 Task: Add a signature Amanda Green containing Thank you, Amanda Green to email address softage.4@softage.net and add a label Music
Action: Mouse moved to (889, 77)
Screenshot: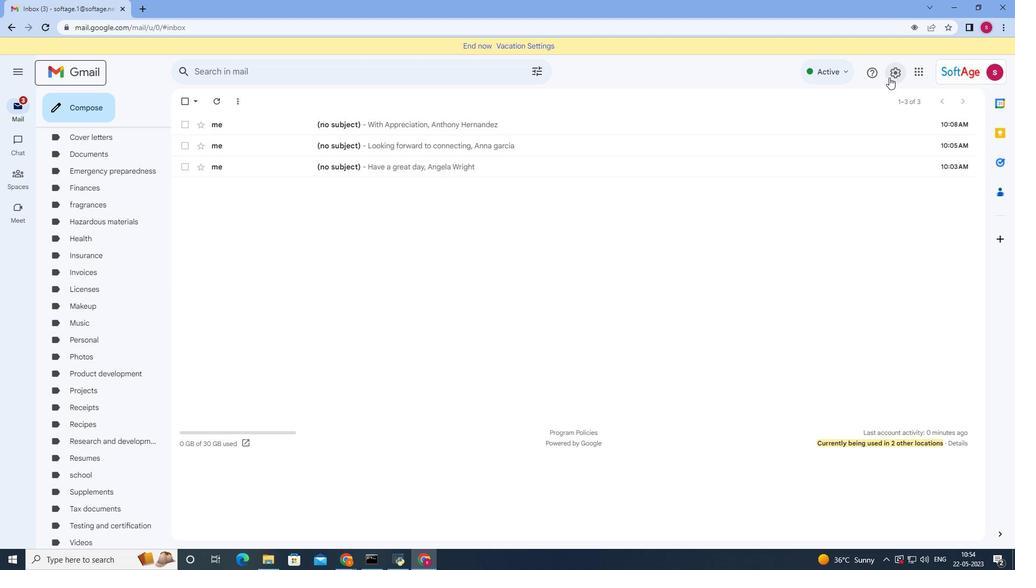 
Action: Mouse pressed left at (889, 77)
Screenshot: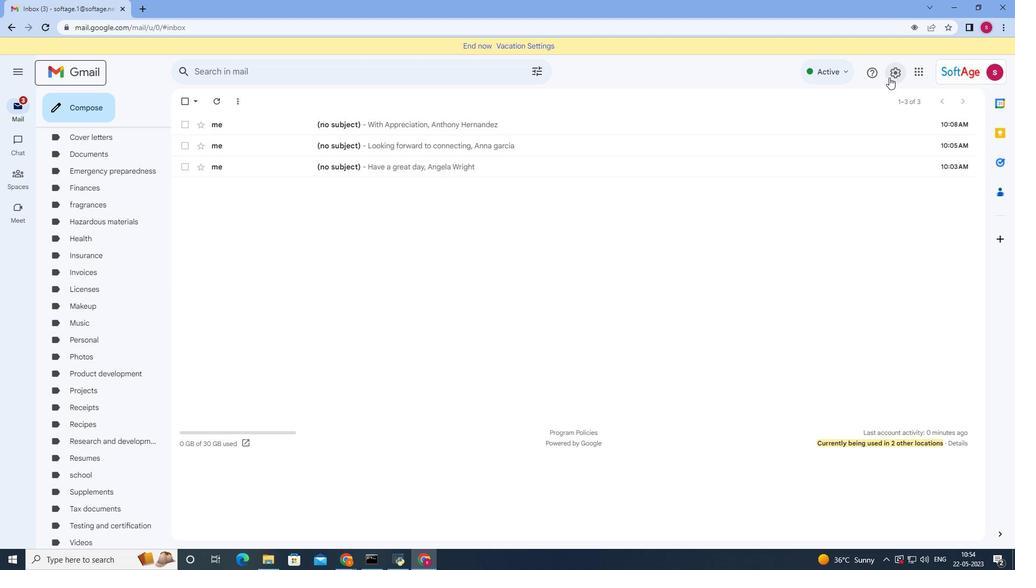 
Action: Mouse moved to (868, 124)
Screenshot: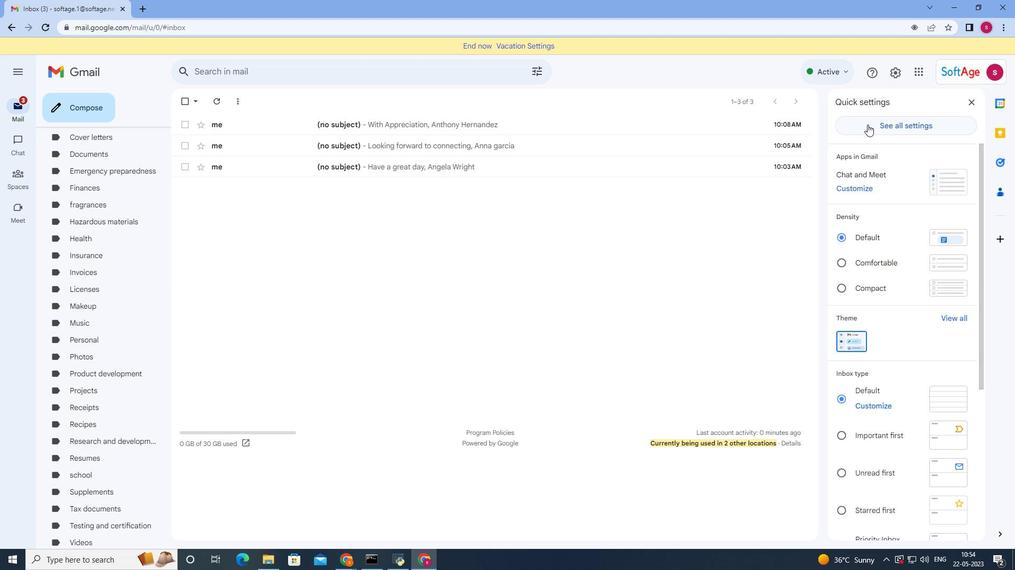 
Action: Mouse pressed left at (868, 124)
Screenshot: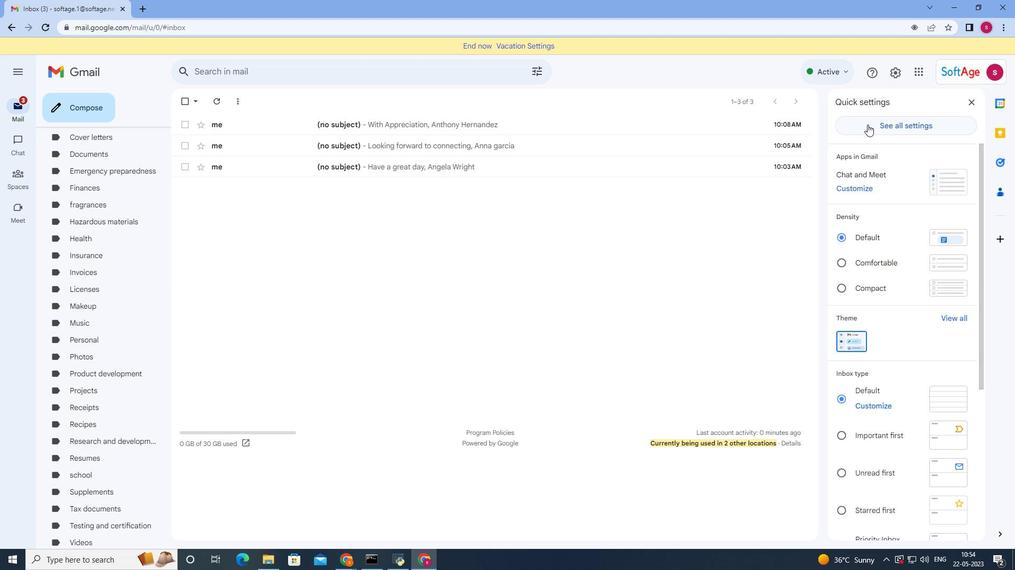 
Action: Mouse moved to (482, 204)
Screenshot: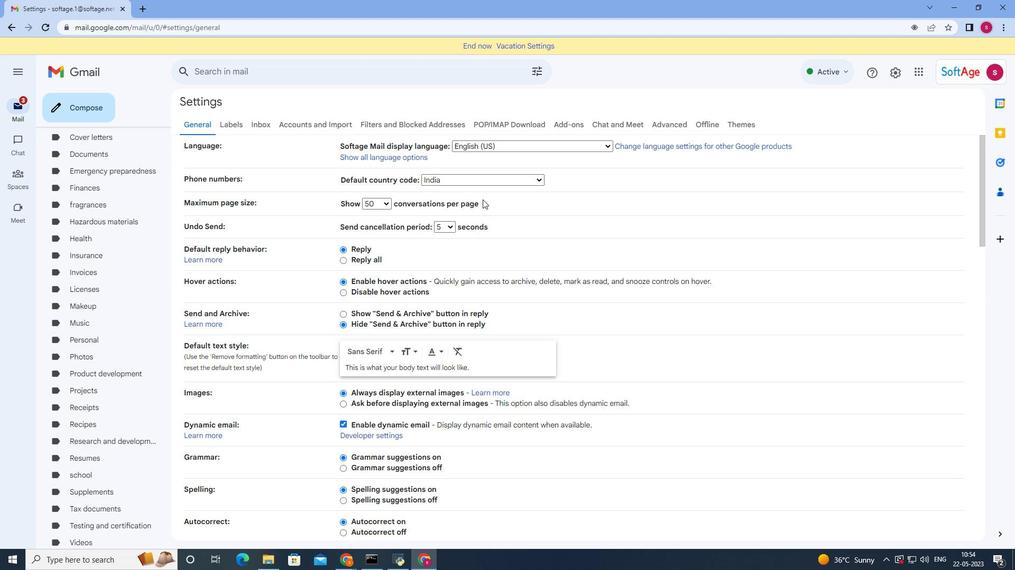 
Action: Mouse scrolled (482, 204) with delta (0, 0)
Screenshot: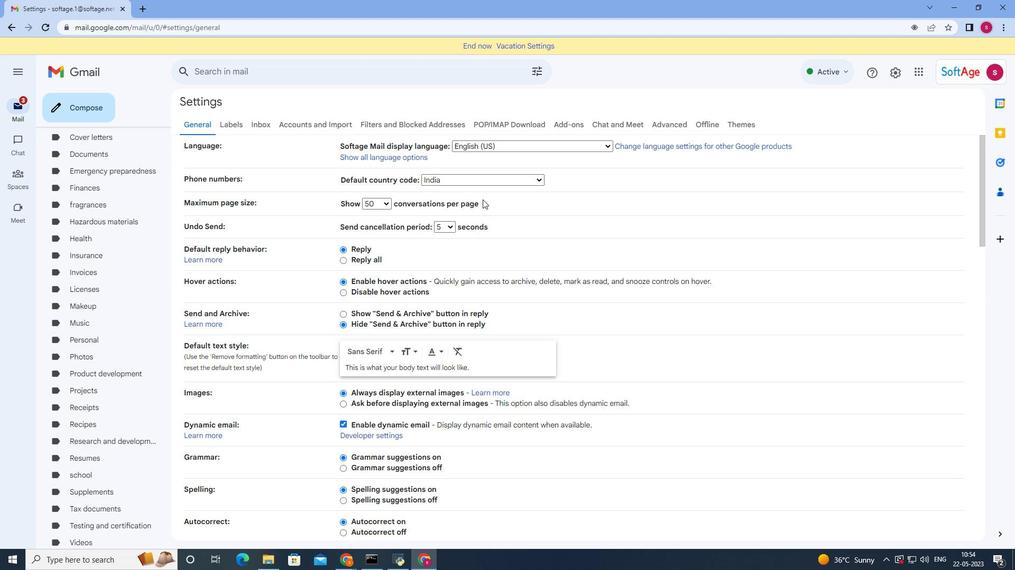 
Action: Mouse moved to (482, 204)
Screenshot: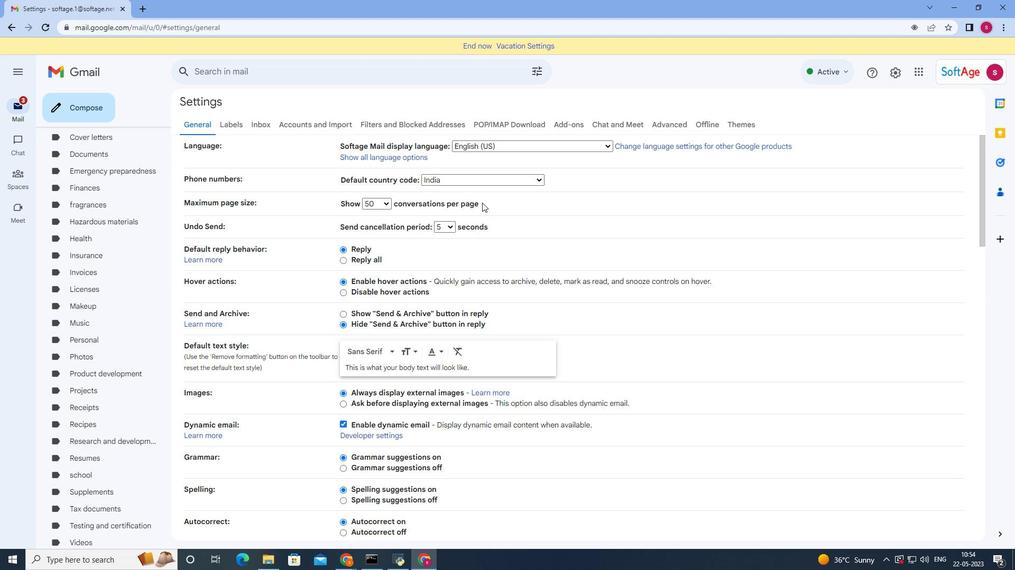 
Action: Mouse scrolled (482, 204) with delta (0, 0)
Screenshot: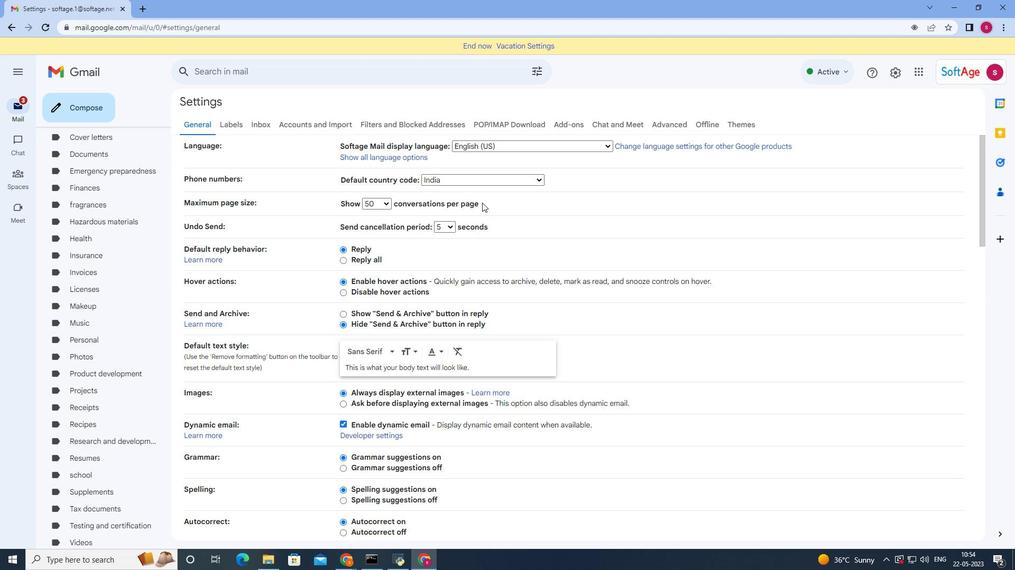 
Action: Mouse scrolled (482, 204) with delta (0, 0)
Screenshot: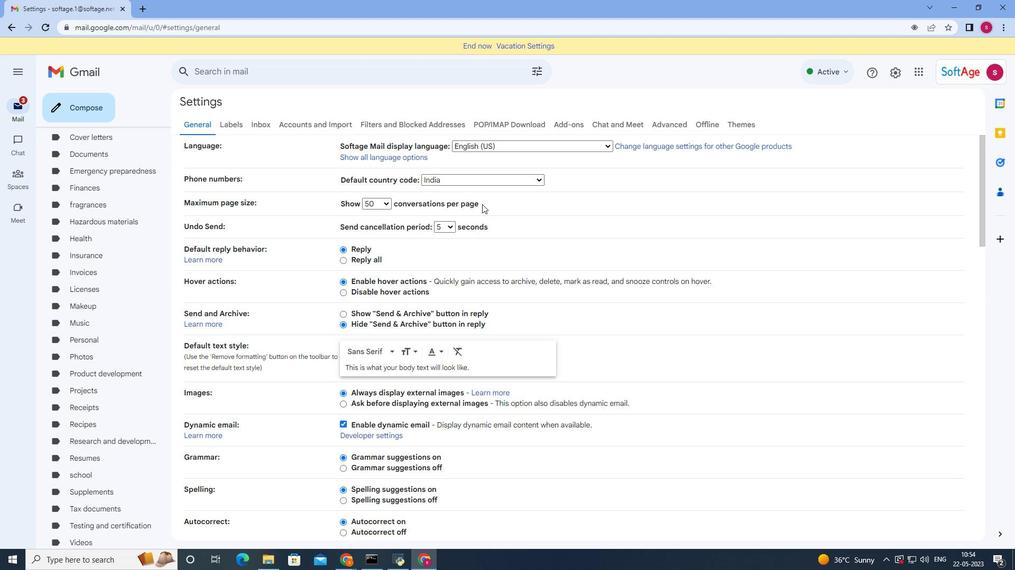 
Action: Mouse moved to (480, 202)
Screenshot: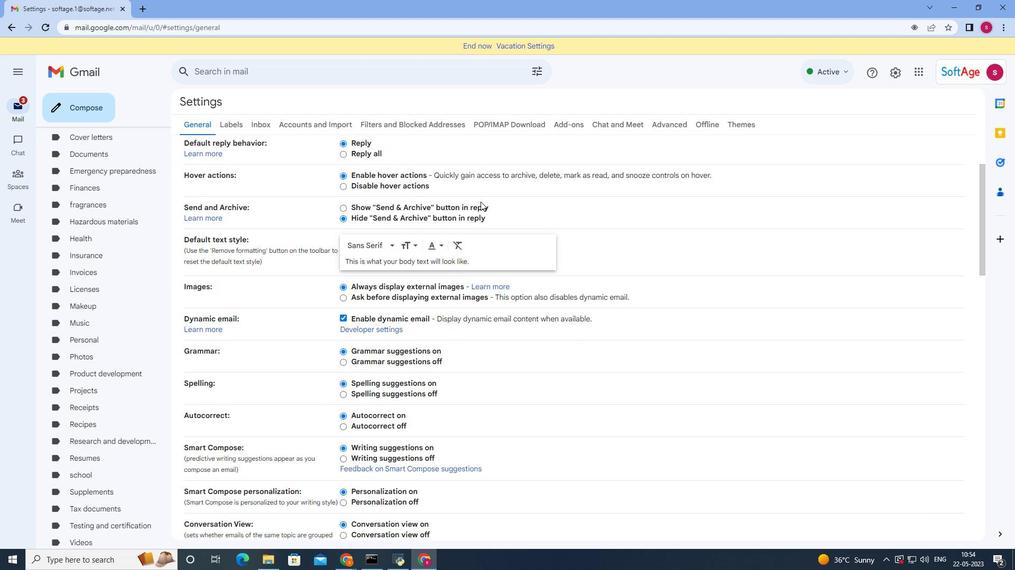 
Action: Mouse scrolled (480, 201) with delta (0, 0)
Screenshot: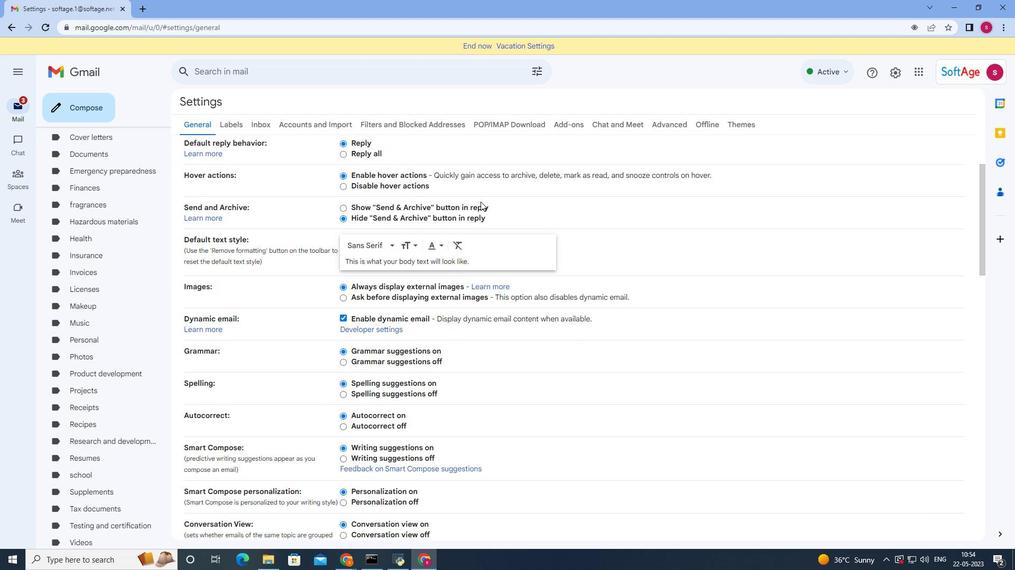 
Action: Mouse moved to (480, 203)
Screenshot: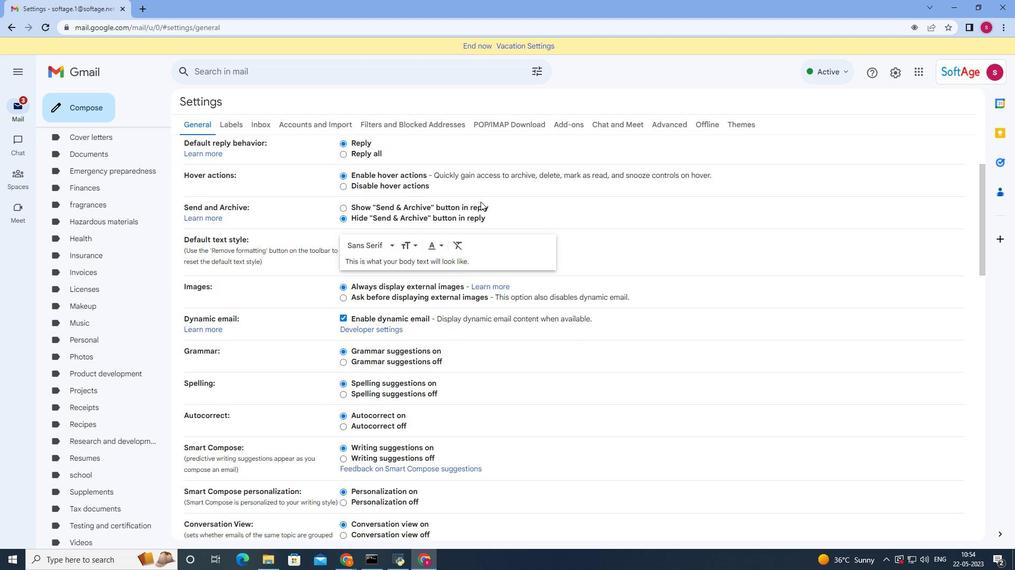 
Action: Mouse scrolled (480, 202) with delta (0, 0)
Screenshot: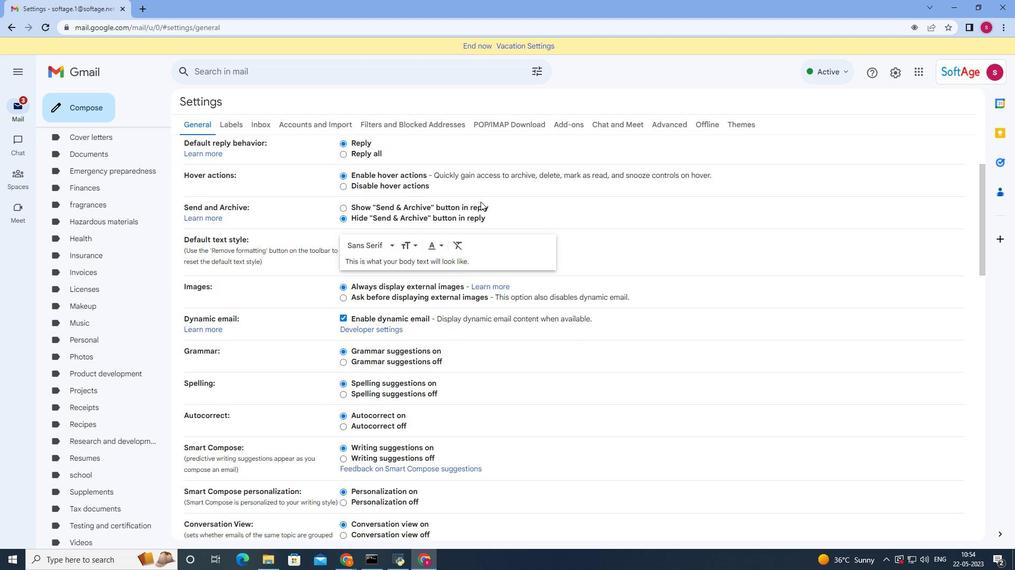 
Action: Mouse moved to (480, 203)
Screenshot: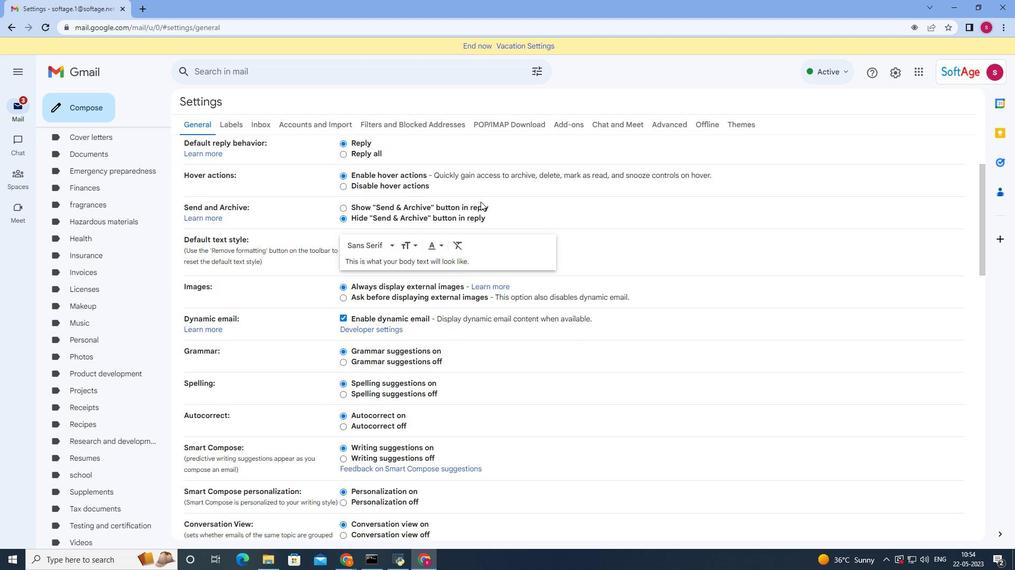 
Action: Mouse scrolled (480, 202) with delta (0, 0)
Screenshot: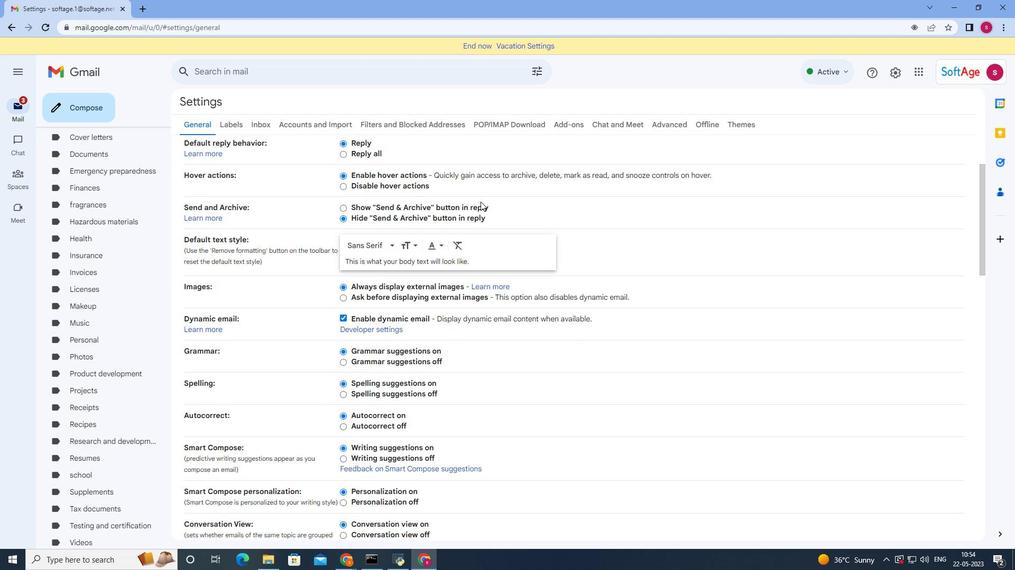 
Action: Mouse scrolled (480, 202) with delta (0, 0)
Screenshot: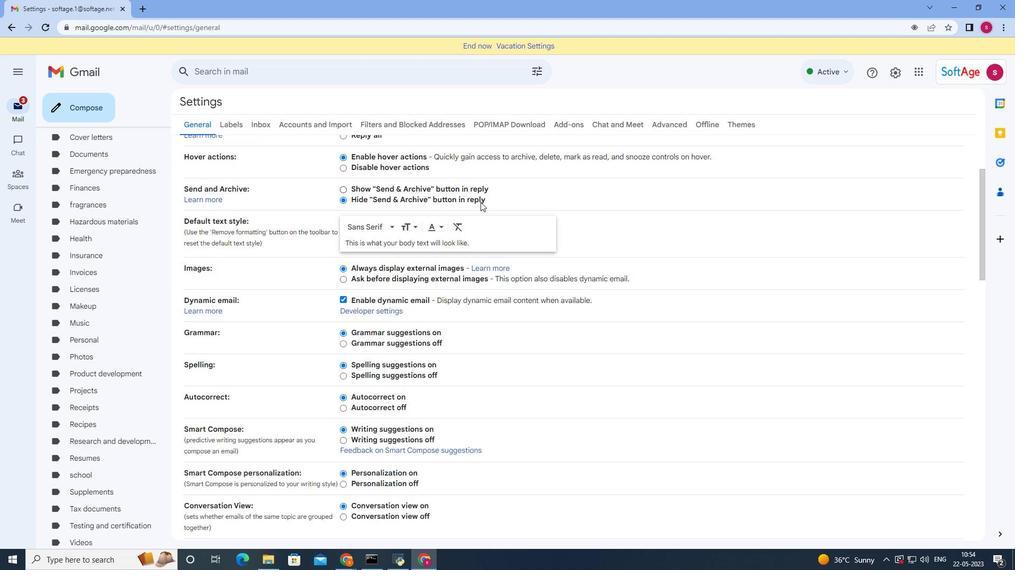 
Action: Mouse moved to (369, 285)
Screenshot: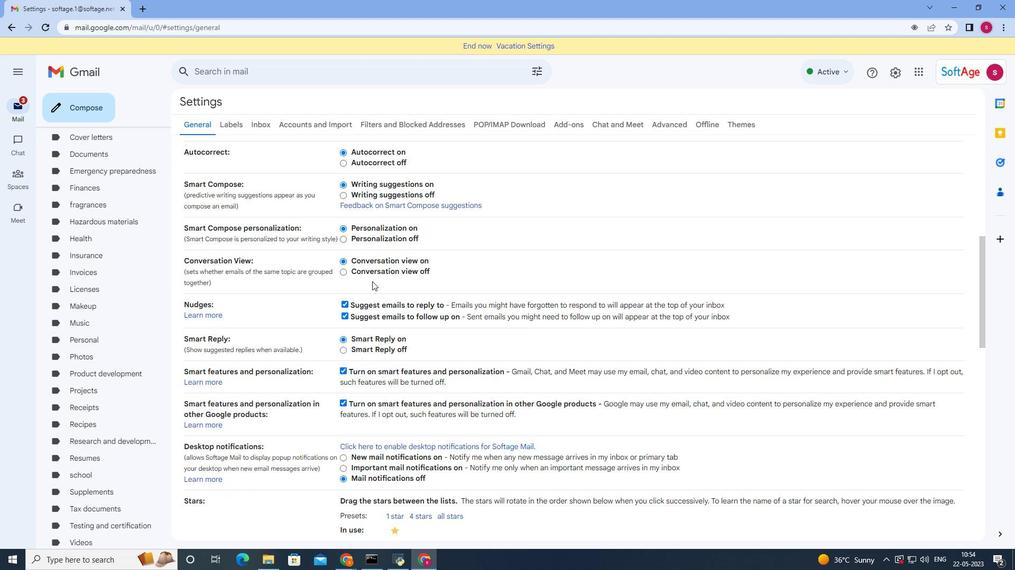 
Action: Mouse scrolled (369, 284) with delta (0, 0)
Screenshot: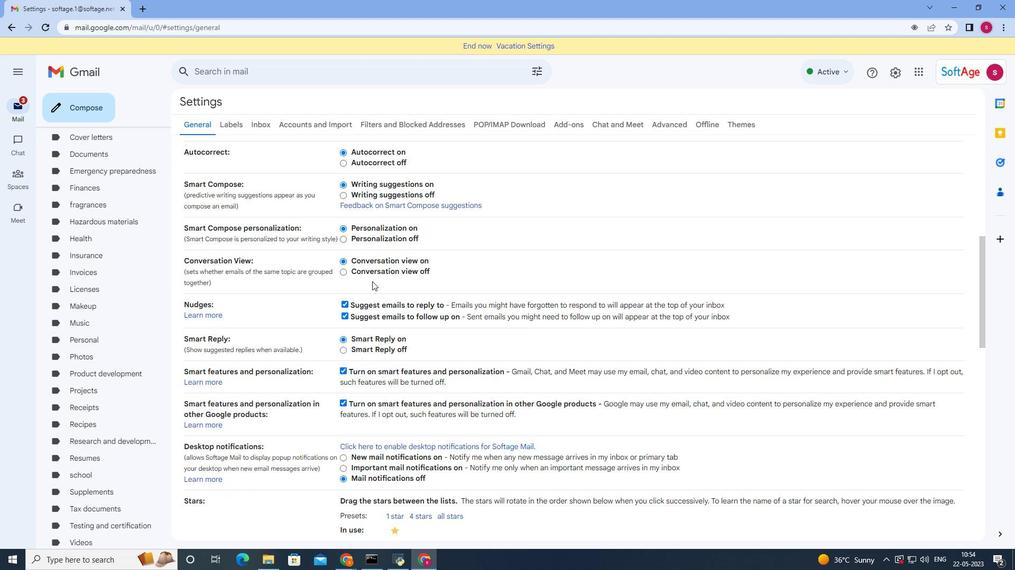 
Action: Mouse moved to (369, 286)
Screenshot: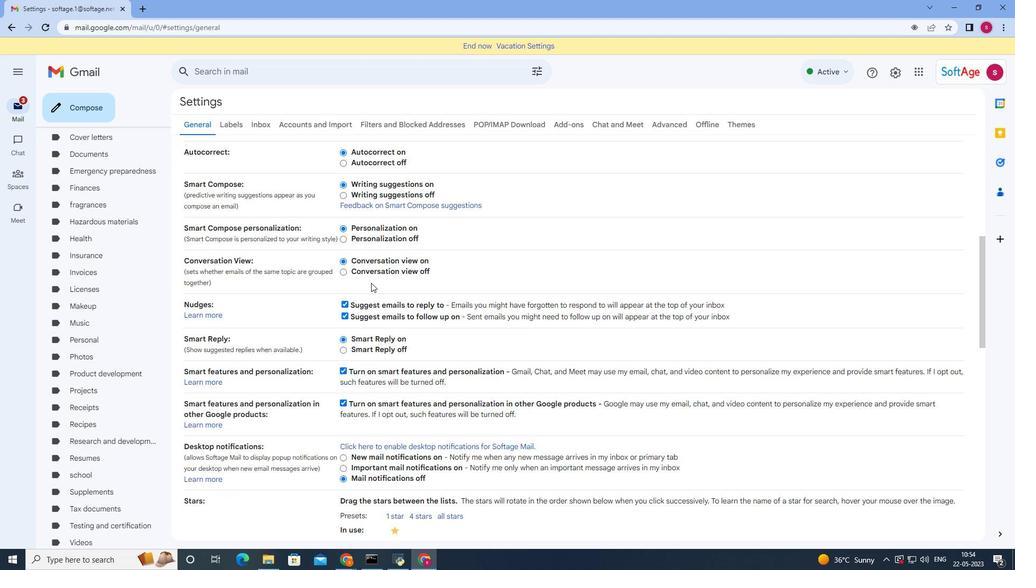 
Action: Mouse scrolled (369, 285) with delta (0, 0)
Screenshot: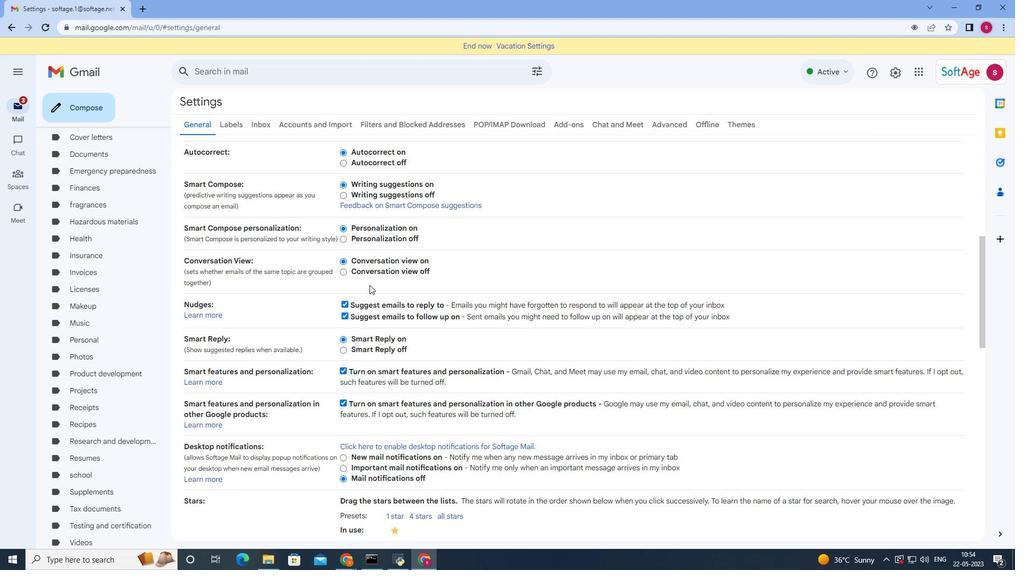 
Action: Mouse moved to (378, 346)
Screenshot: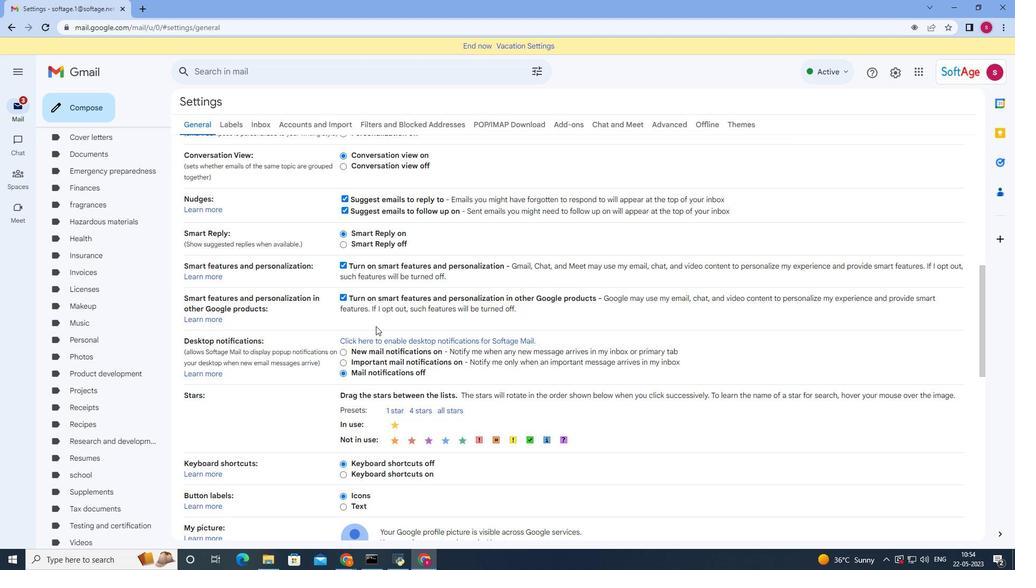 
Action: Mouse scrolled (376, 340) with delta (0, 0)
Screenshot: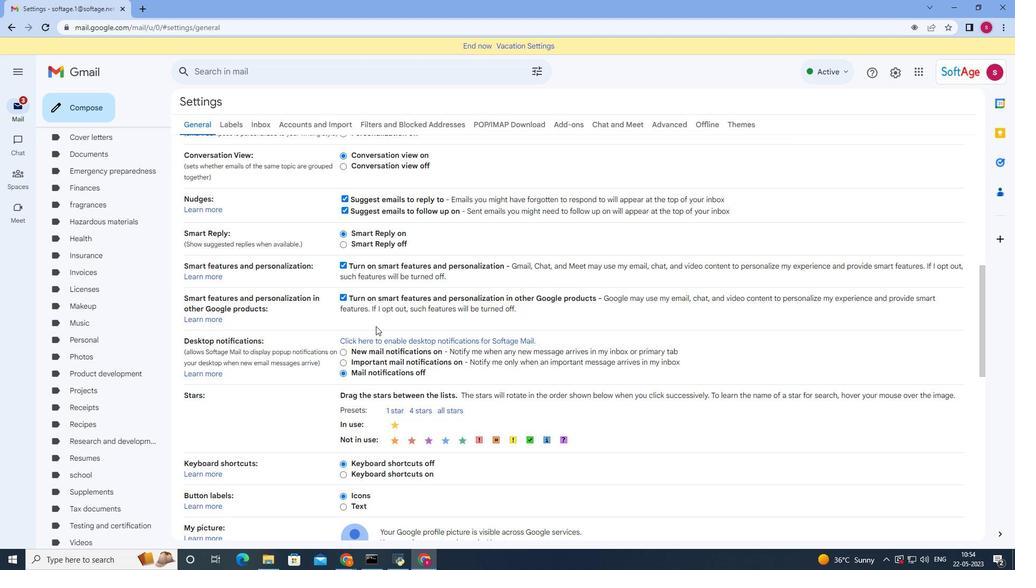
Action: Mouse moved to (379, 346)
Screenshot: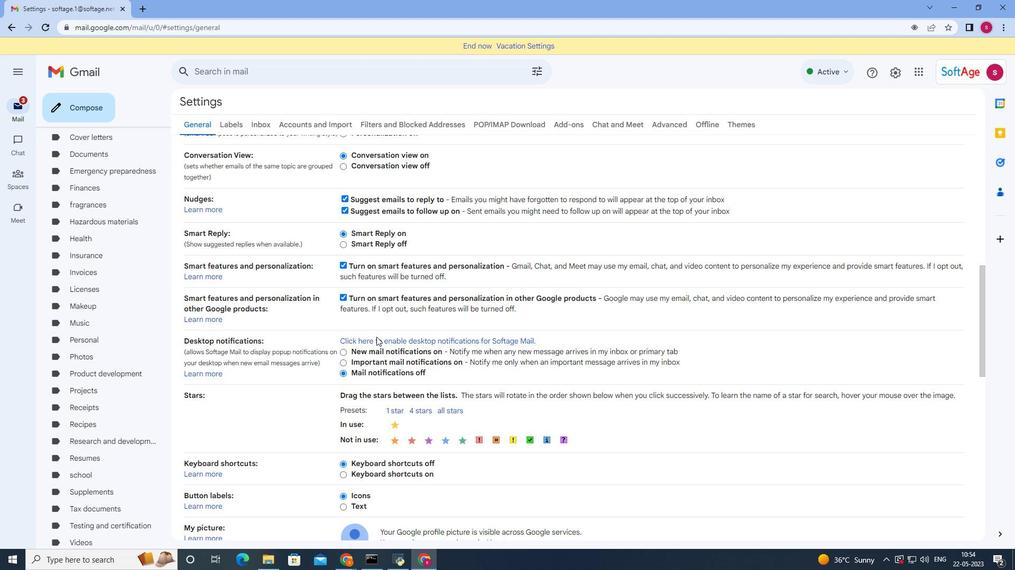 
Action: Mouse scrolled (379, 346) with delta (0, 0)
Screenshot: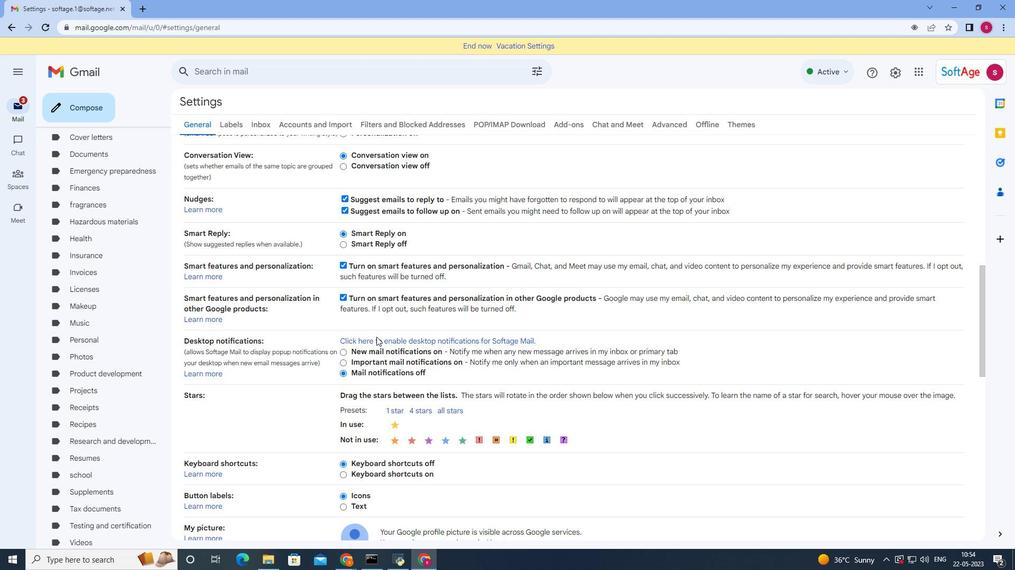 
Action: Mouse moved to (380, 347)
Screenshot: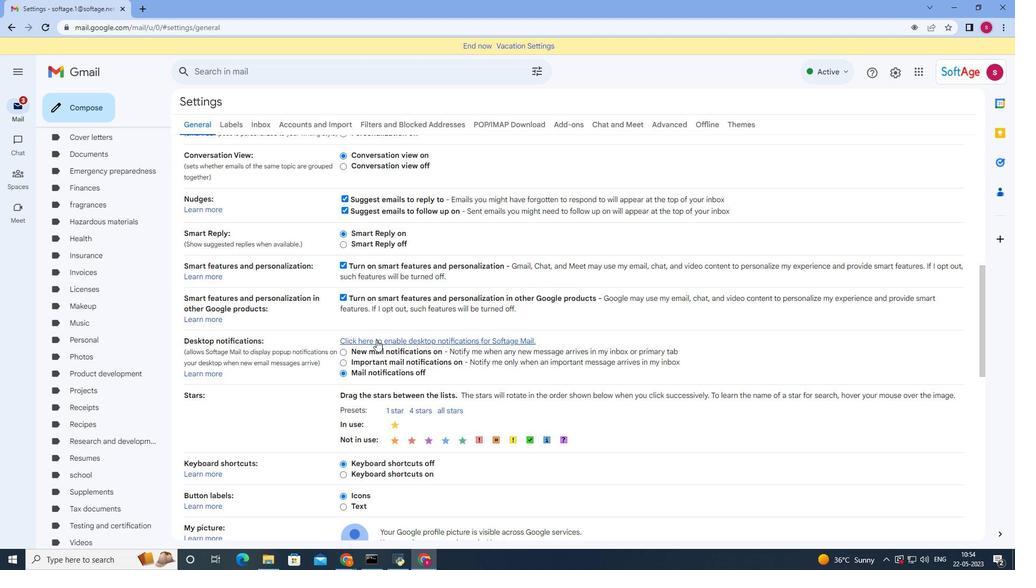 
Action: Mouse scrolled (380, 346) with delta (0, 0)
Screenshot: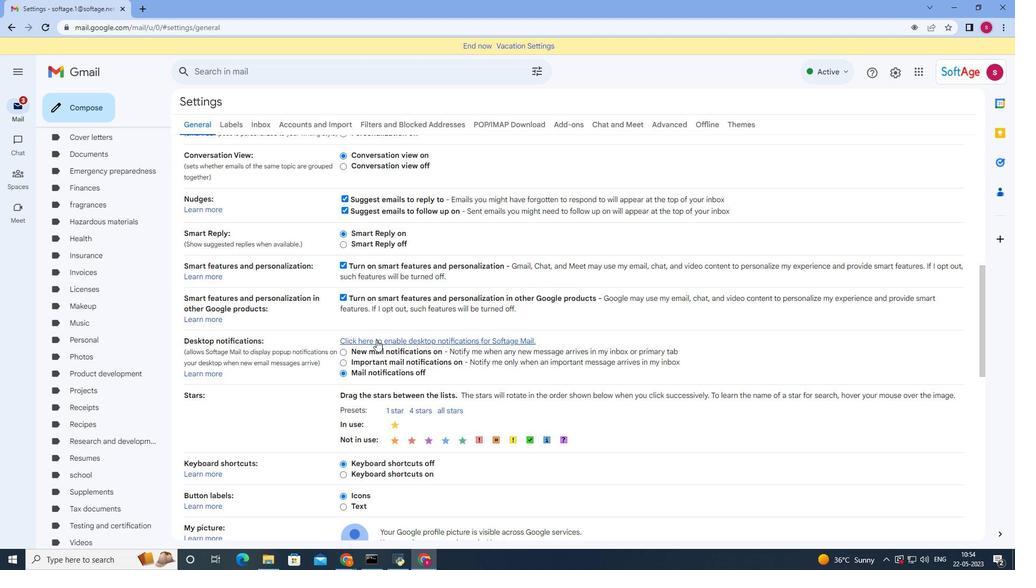 
Action: Mouse moved to (382, 346)
Screenshot: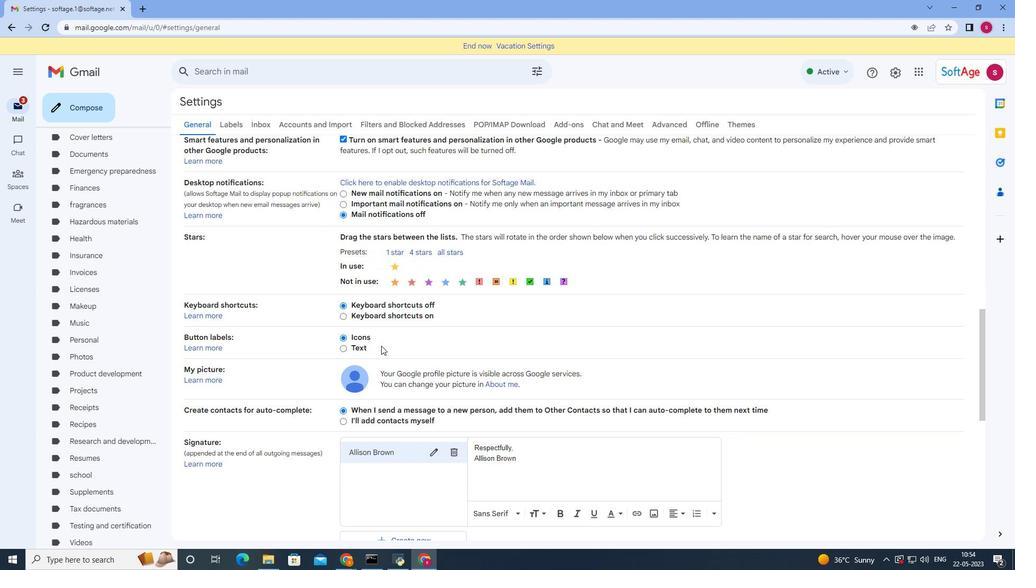 
Action: Mouse scrolled (382, 345) with delta (0, 0)
Screenshot: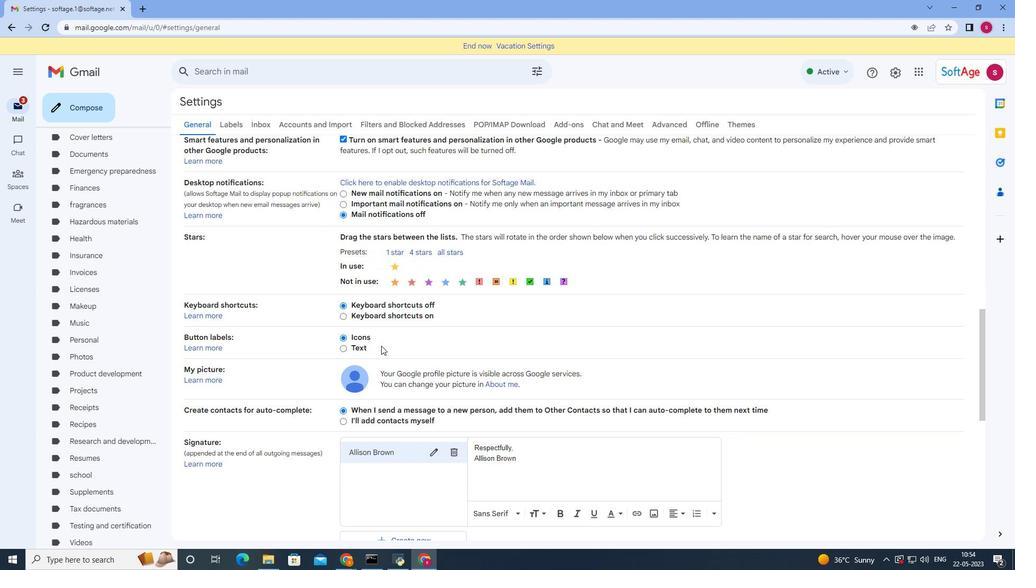 
Action: Mouse moved to (463, 348)
Screenshot: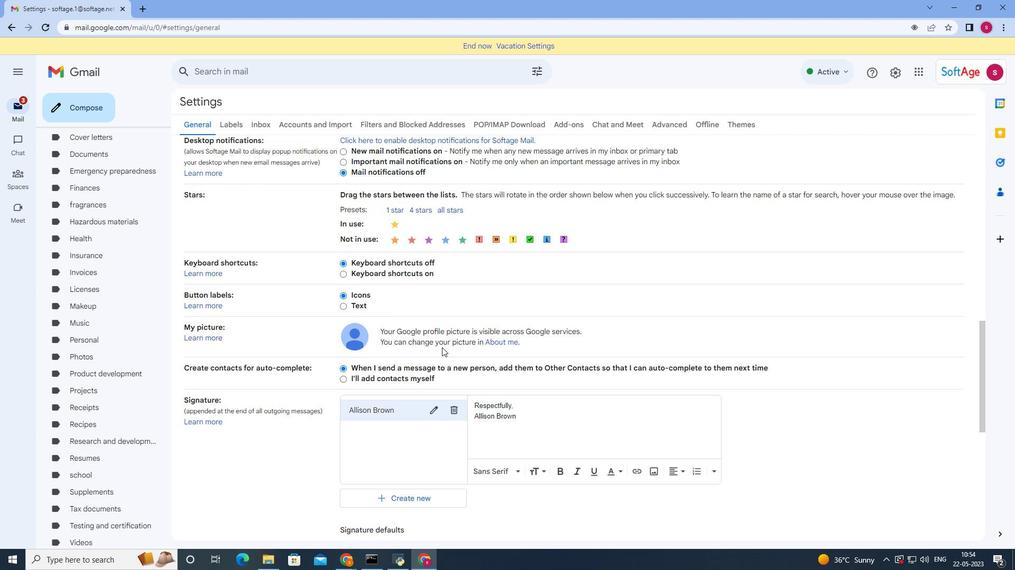 
Action: Mouse scrolled (463, 347) with delta (0, 0)
Screenshot: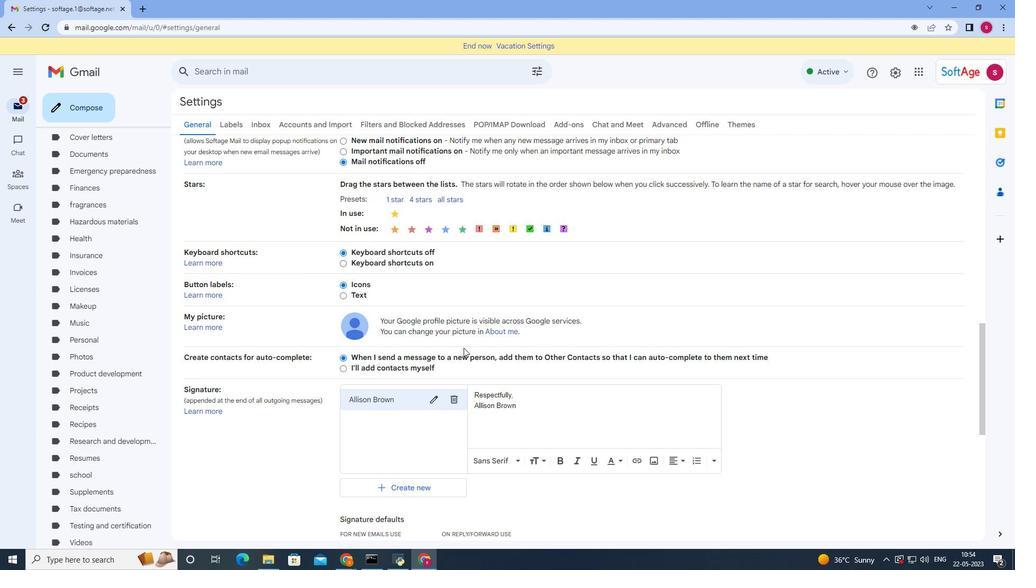 
Action: Mouse moved to (420, 434)
Screenshot: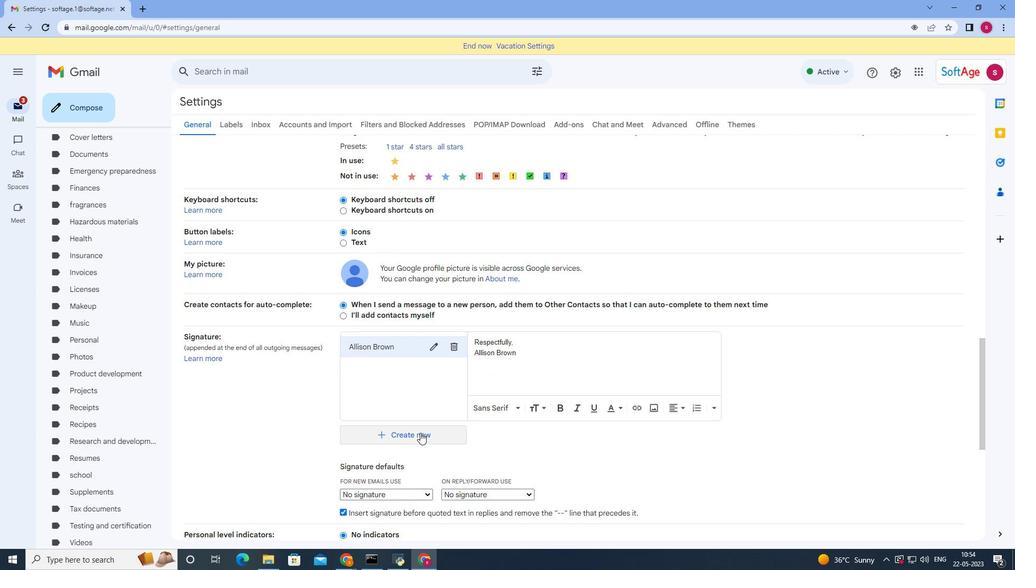 
Action: Mouse pressed left at (420, 434)
Screenshot: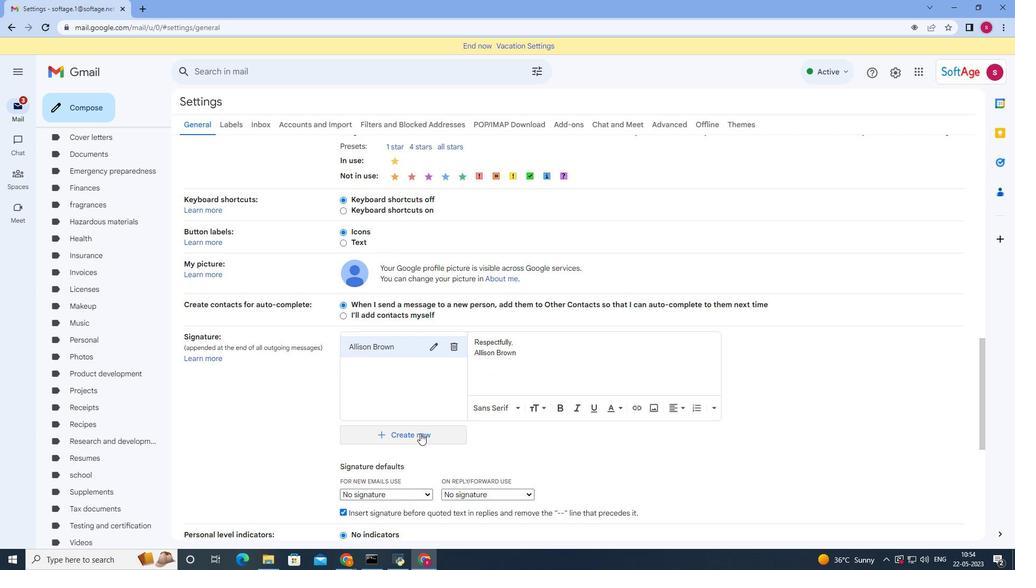 
Action: Mouse moved to (536, 288)
Screenshot: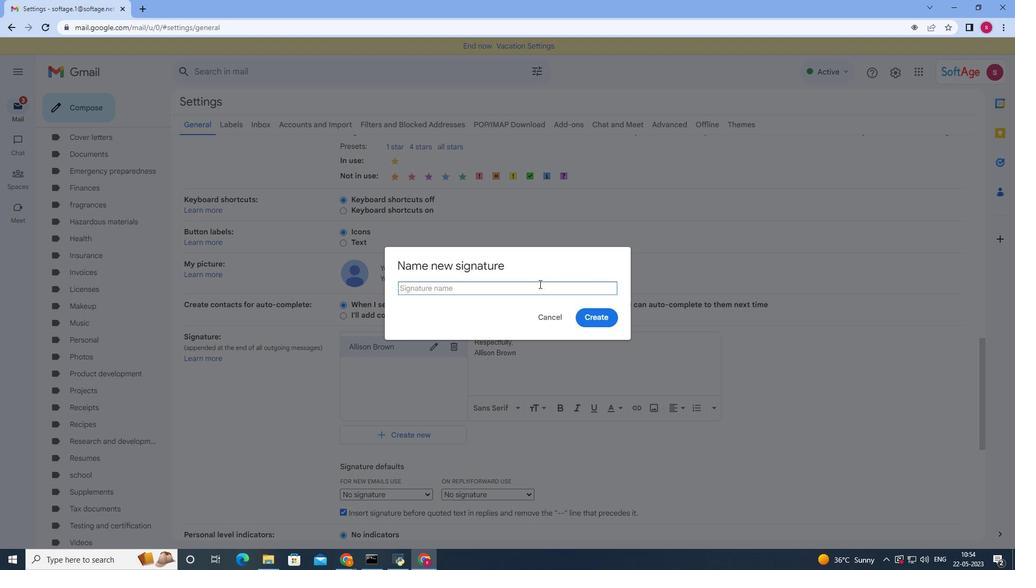 
Action: Mouse pressed left at (536, 288)
Screenshot: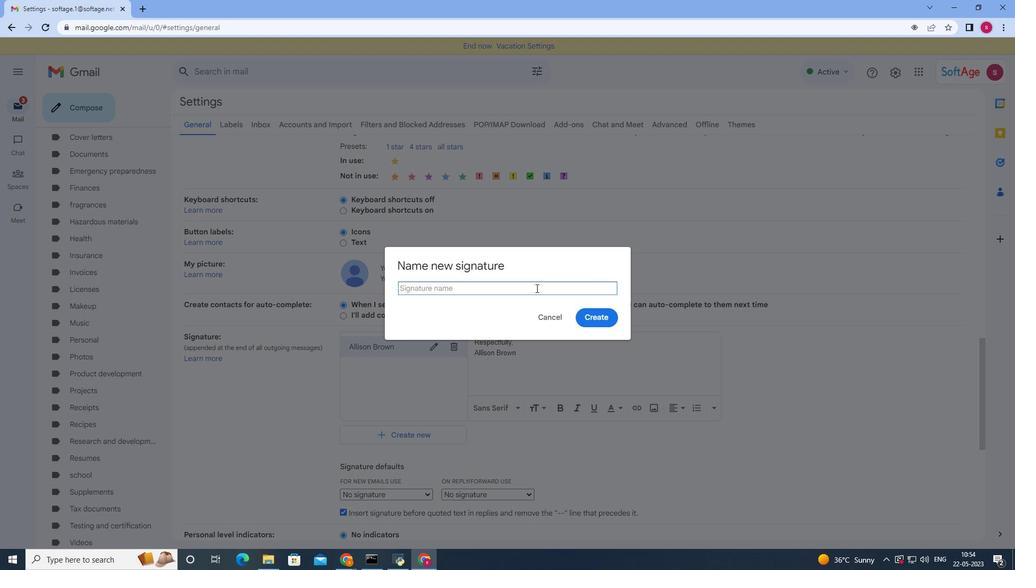 
Action: Mouse moved to (537, 285)
Screenshot: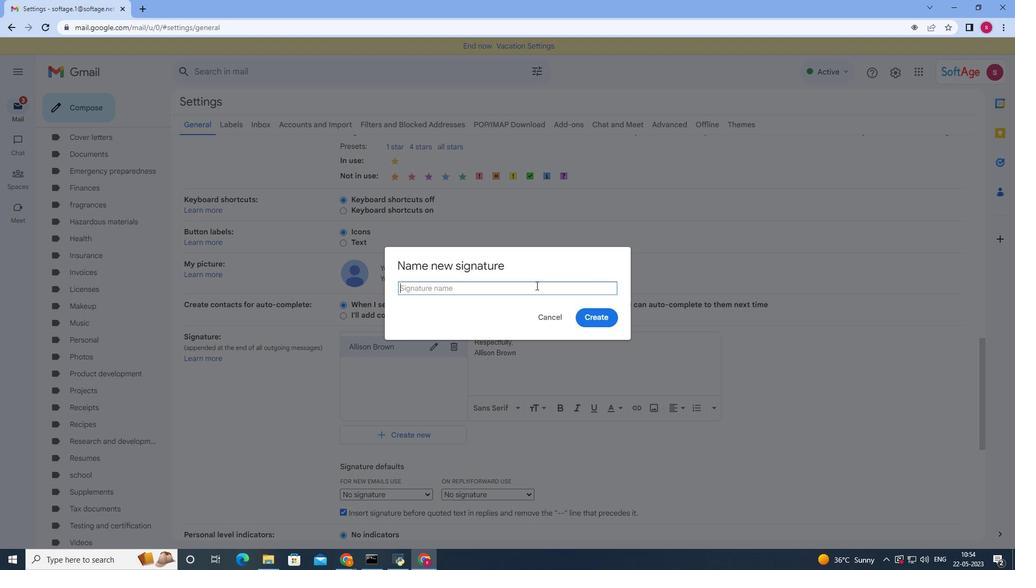 
Action: Key pressed <Key.shift>Amanda<Key.space><Key.shift>Green
Screenshot: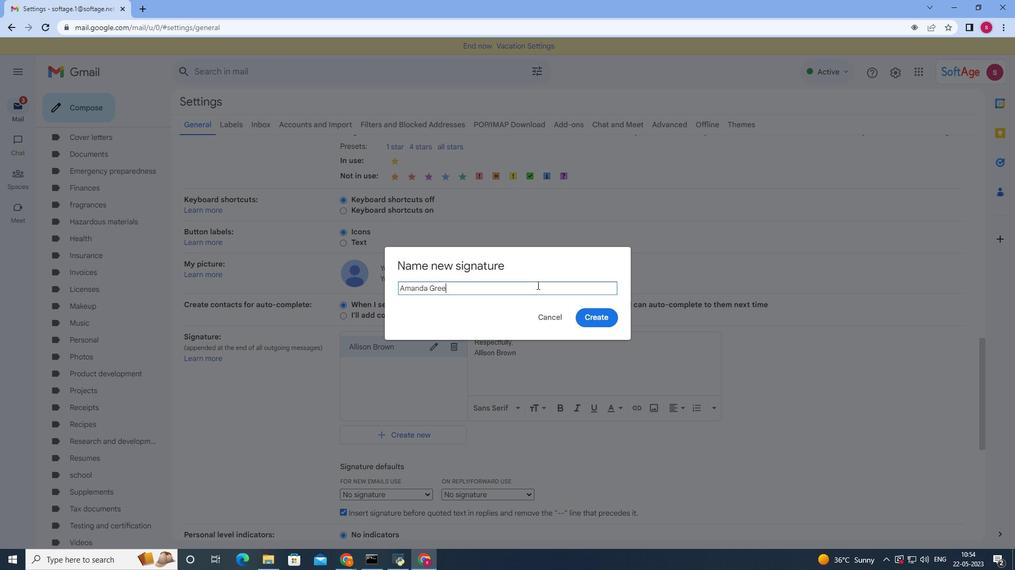 
Action: Mouse moved to (591, 318)
Screenshot: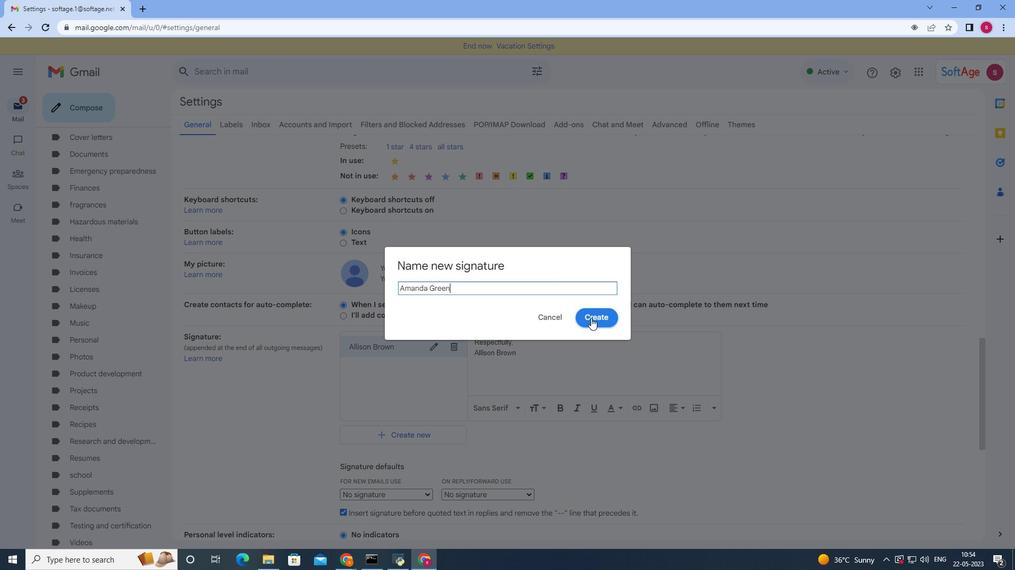 
Action: Mouse pressed left at (591, 318)
Screenshot: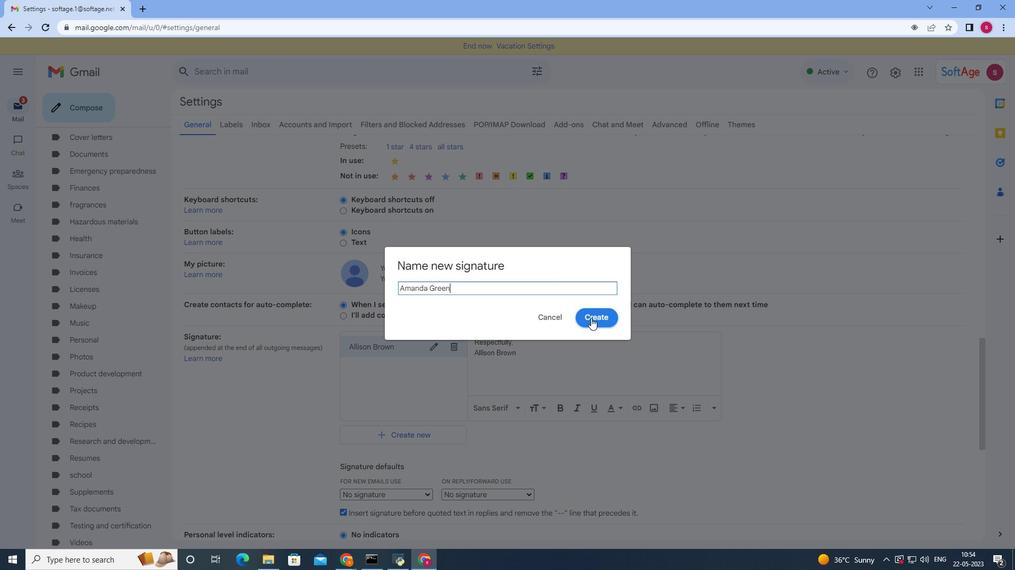 
Action: Mouse moved to (530, 335)
Screenshot: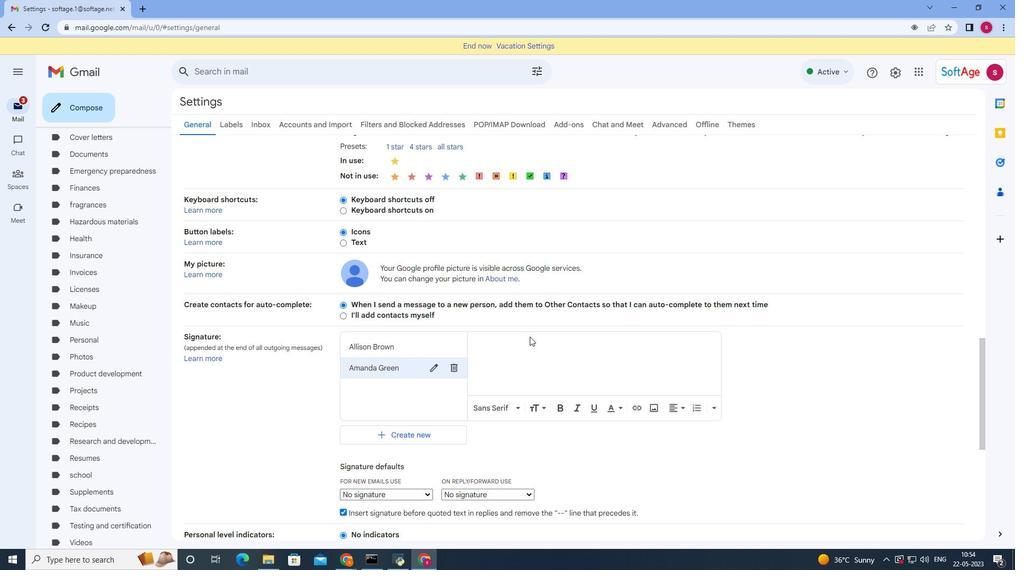 
Action: Key pressed <Key.shift>Thank<Key.space><Key.shift>You,a<Key.backspace><Key.shift>Aman<Key.backspace><Key.backspace><Key.backspace><Key.backspace><Key.enter><Key.shift>Amanda<Key.space><Key.shift><Key.shift><Key.shift><Key.shift><Key.shift><Key.shift><Key.shift><Key.shift><Key.shift><Key.shift><Key.shift><Key.shift><Key.shift><Key.shift><Key.shift><Key.shift><Key.shift><Key.shift><Key.shift><Key.shift><Key.shift><Key.shift><Key.shift><Key.shift><Key.shift><Key.shift><Key.shift><Key.shift><Key.shift><Key.shift><Key.shift><Key.shift><Key.shift><Key.shift><Key.shift><Key.shift><Key.shift><Key.shift><Key.shift><Key.shift><Key.shift><Key.shift><Key.shift><Key.shift><Key.shift><Key.shift><Key.shift><Key.shift><Key.shift><Key.shift><Key.shift><Key.shift><Key.shift><Key.shift><Key.shift><Key.shift><Key.shift>Green
Screenshot: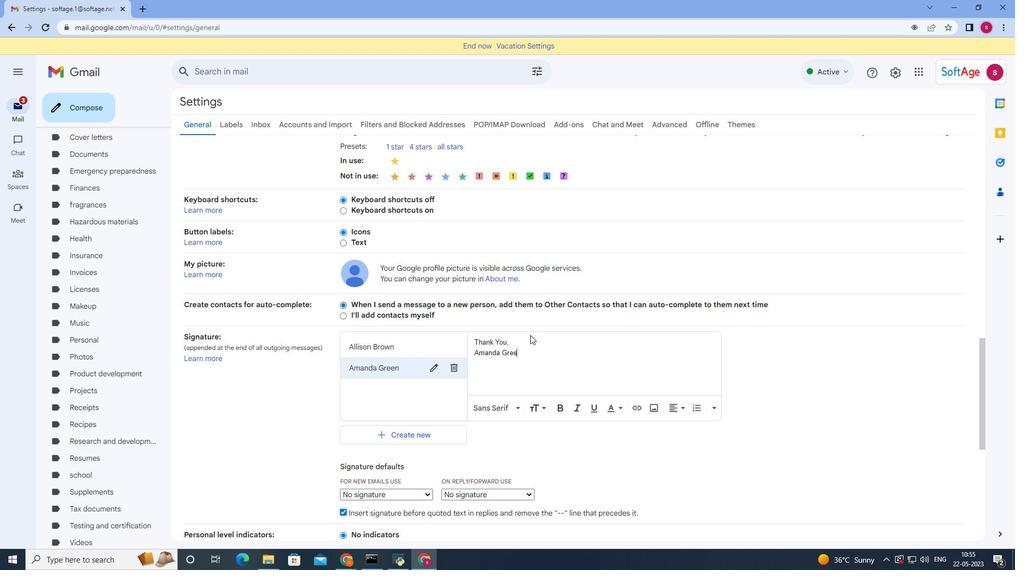 
Action: Mouse moved to (540, 348)
Screenshot: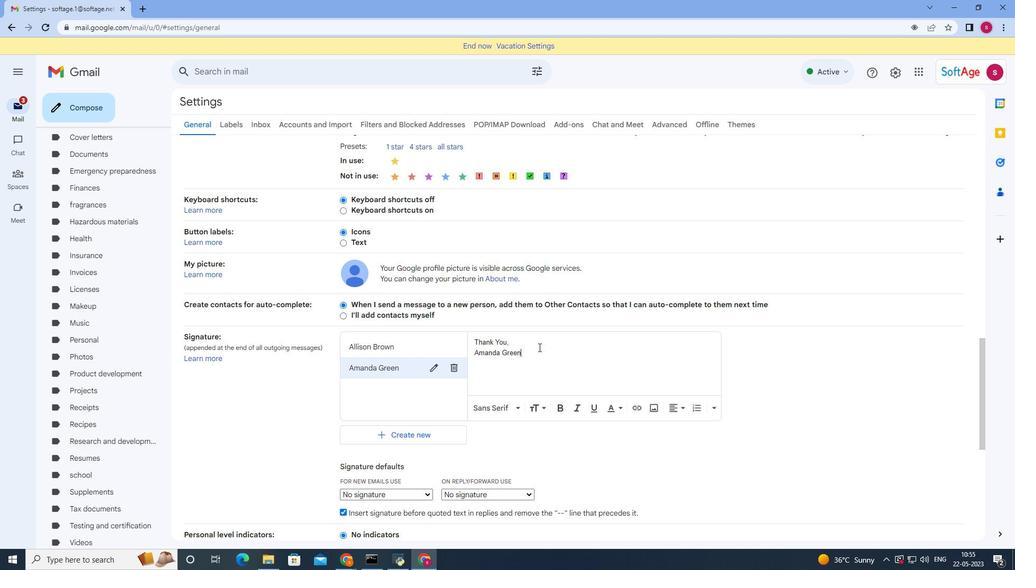 
Action: Mouse scrolled (540, 348) with delta (0, 0)
Screenshot: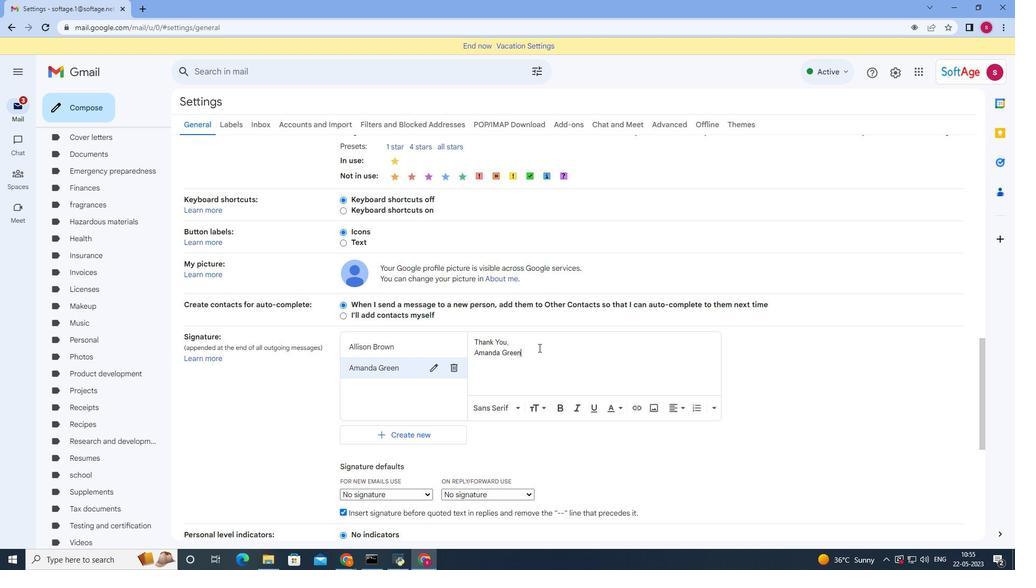 
Action: Mouse moved to (540, 349)
Screenshot: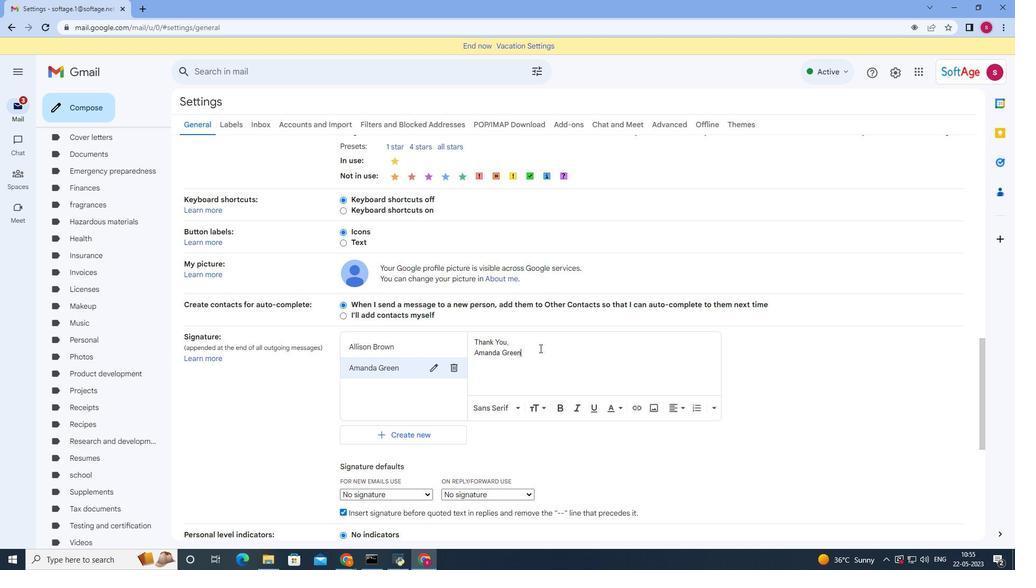 
Action: Mouse scrolled (540, 349) with delta (0, 0)
Screenshot: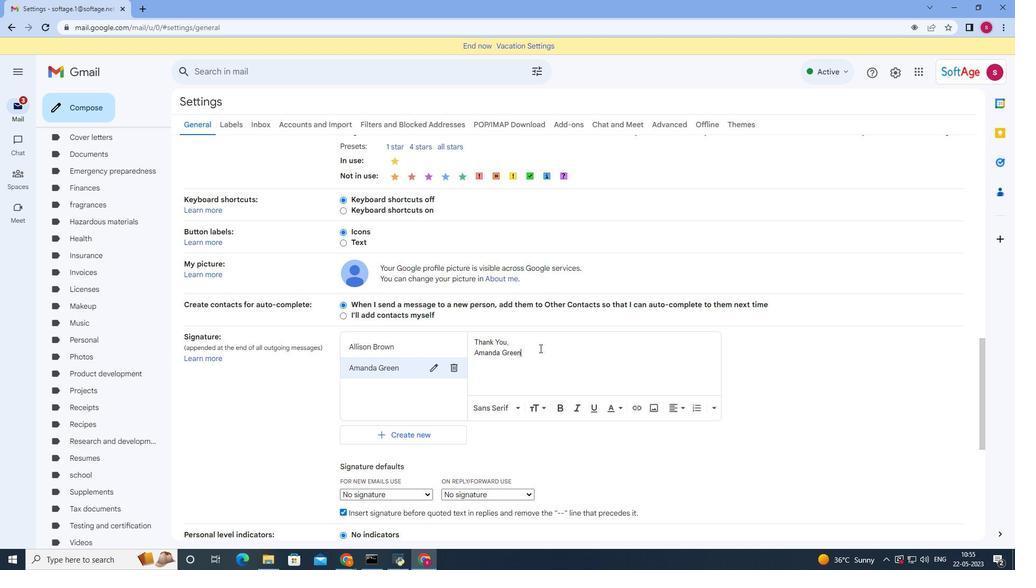 
Action: Mouse moved to (545, 356)
Screenshot: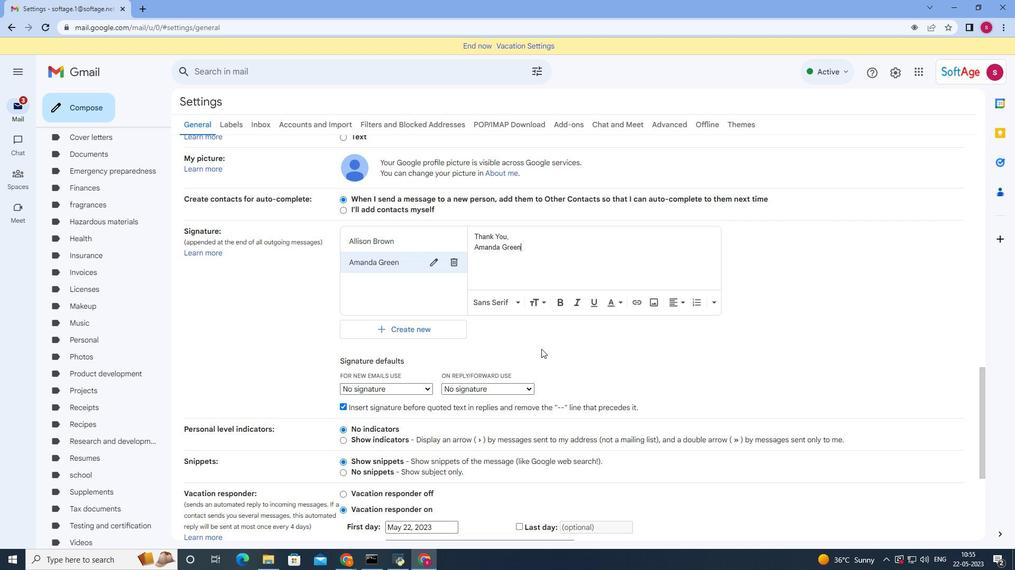 
Action: Mouse scrolled (545, 355) with delta (0, 0)
Screenshot: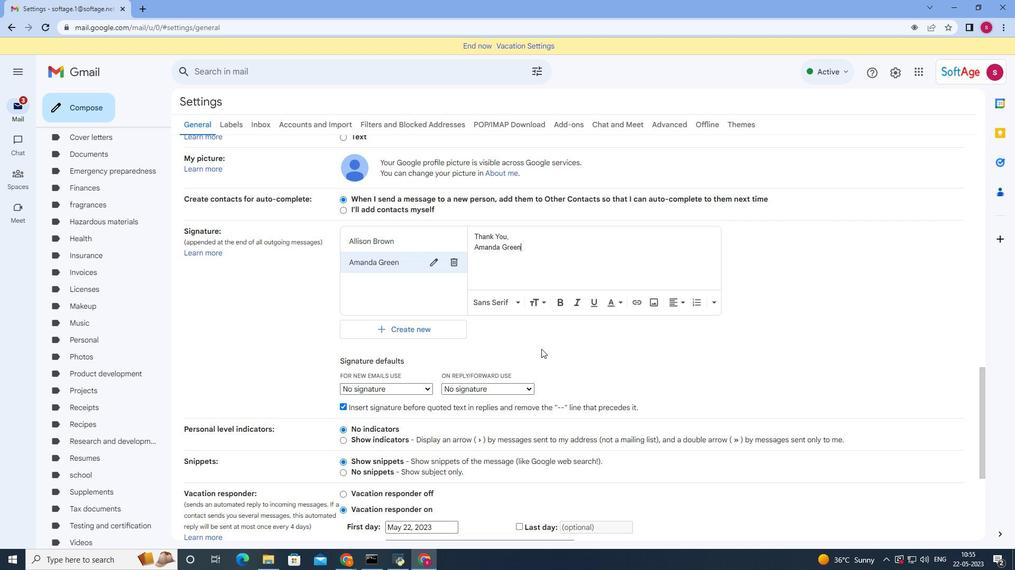 
Action: Mouse moved to (547, 358)
Screenshot: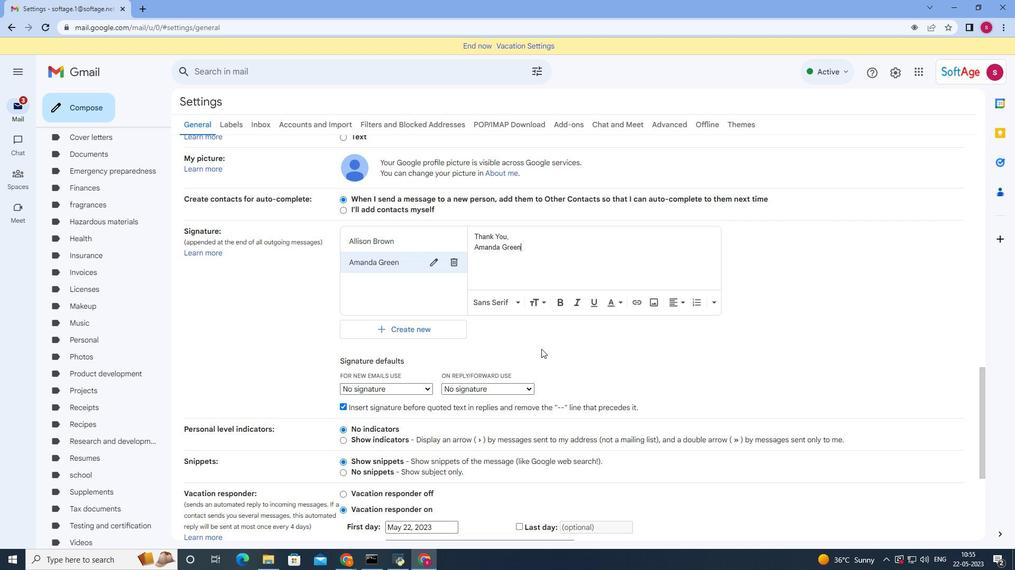 
Action: Mouse scrolled (547, 357) with delta (0, 0)
Screenshot: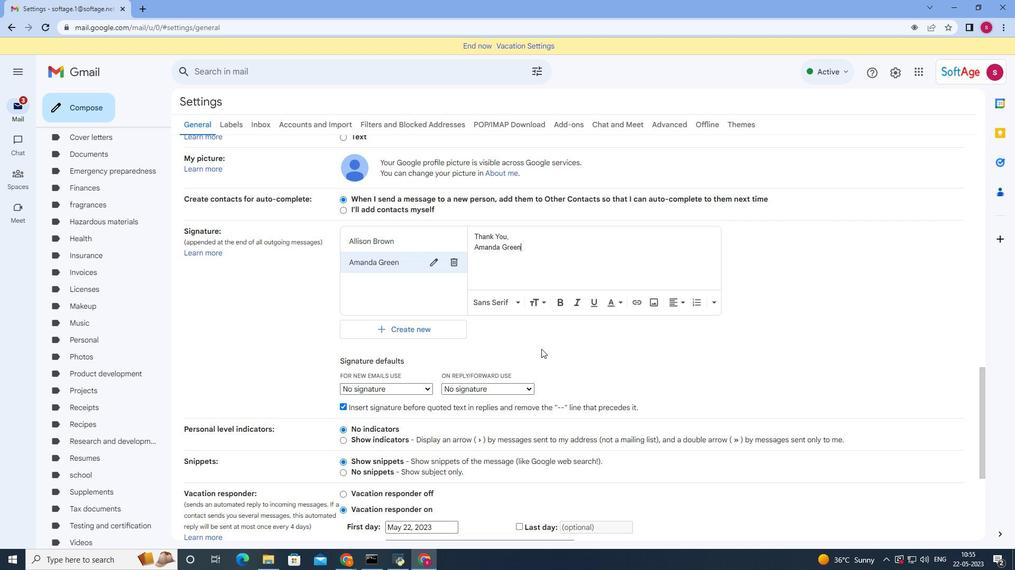 
Action: Mouse scrolled (547, 357) with delta (0, 0)
Screenshot: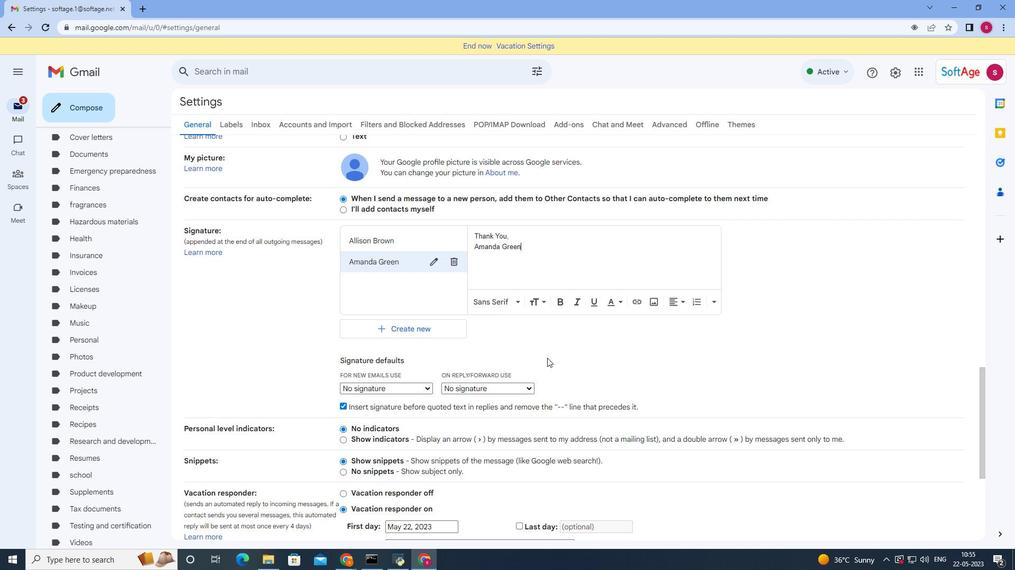 
Action: Mouse moved to (547, 358)
Screenshot: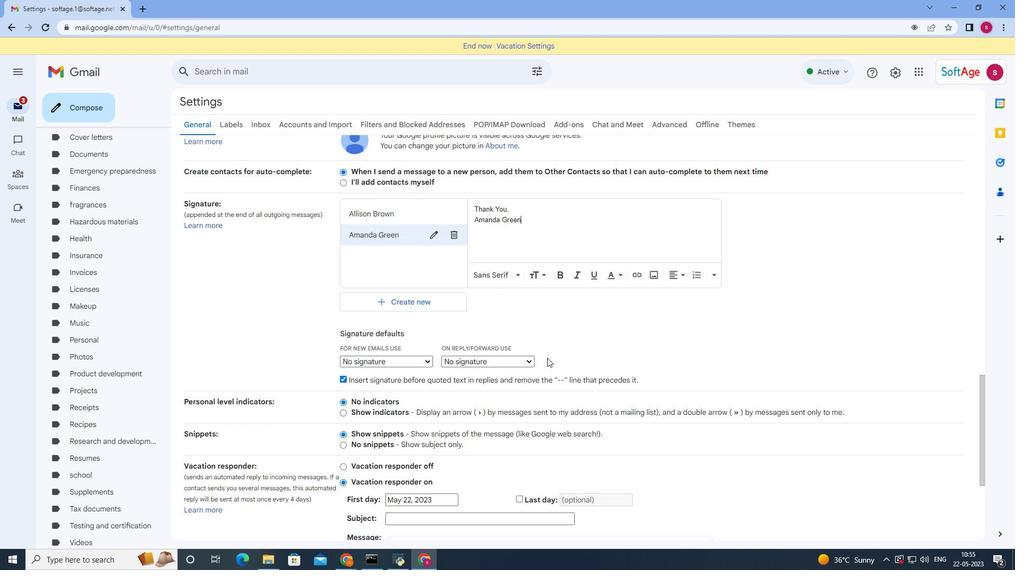 
Action: Mouse scrolled (547, 357) with delta (0, 0)
Screenshot: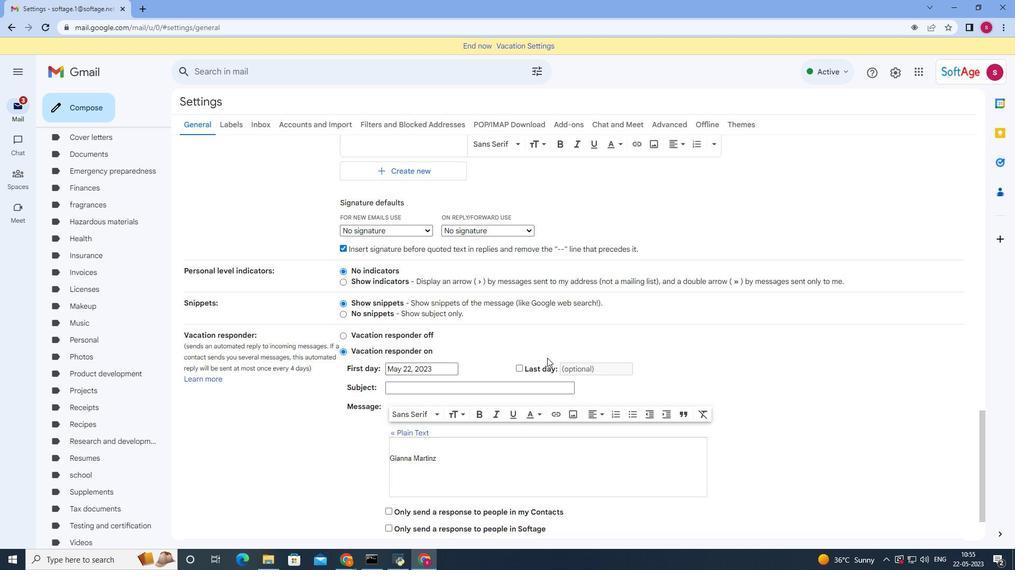 
Action: Mouse scrolled (547, 357) with delta (0, 0)
Screenshot: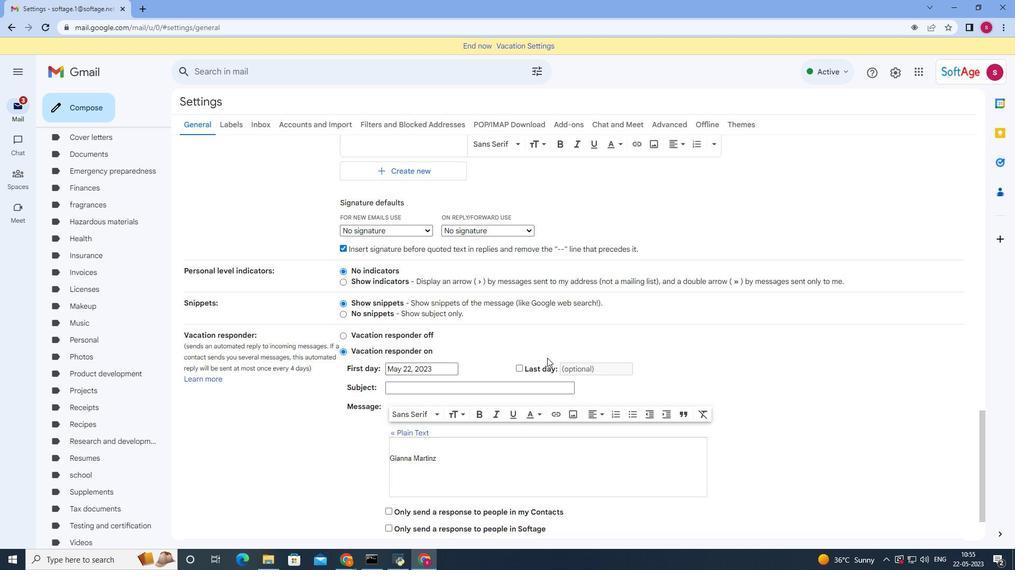 
Action: Mouse moved to (465, 429)
Screenshot: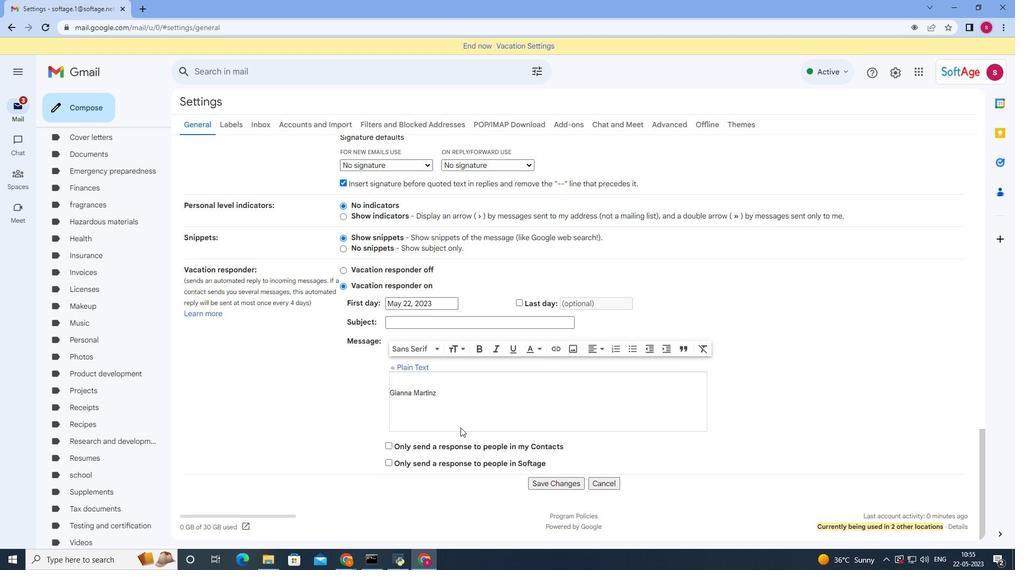 
Action: Mouse scrolled (465, 429) with delta (0, 0)
Screenshot: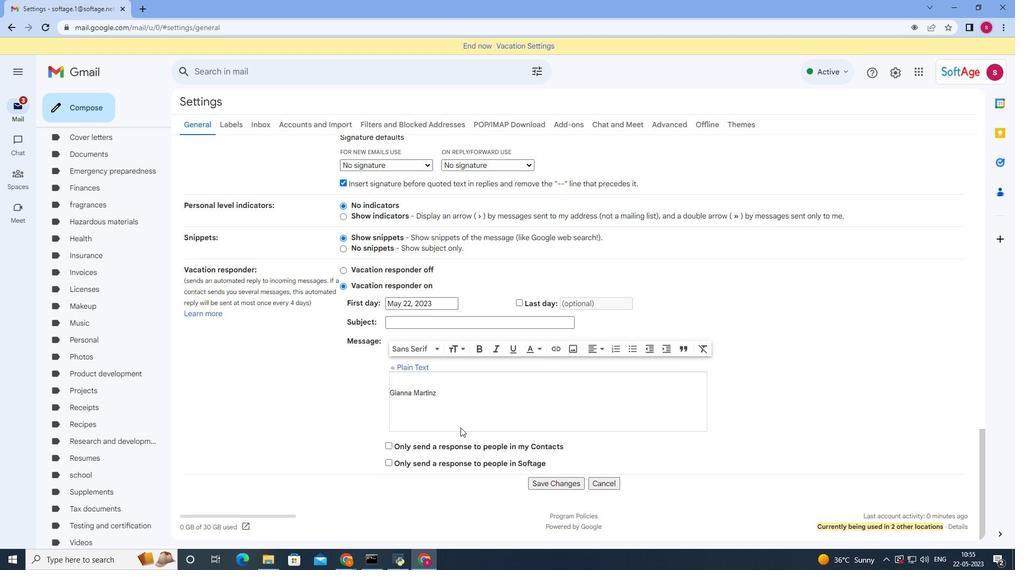 
Action: Mouse moved to (474, 429)
Screenshot: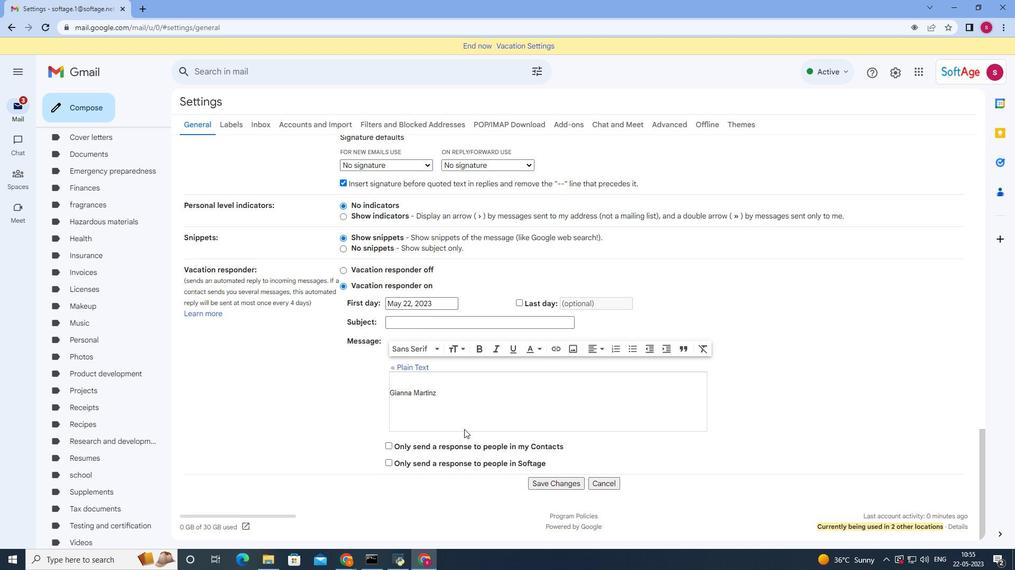 
Action: Mouse scrolled (474, 429) with delta (0, 0)
Screenshot: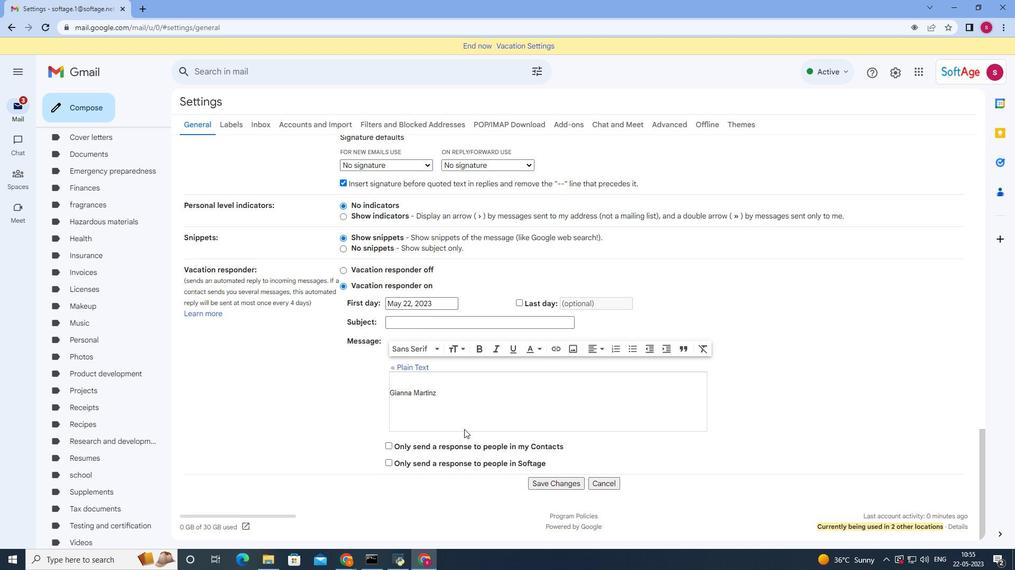 
Action: Mouse moved to (558, 482)
Screenshot: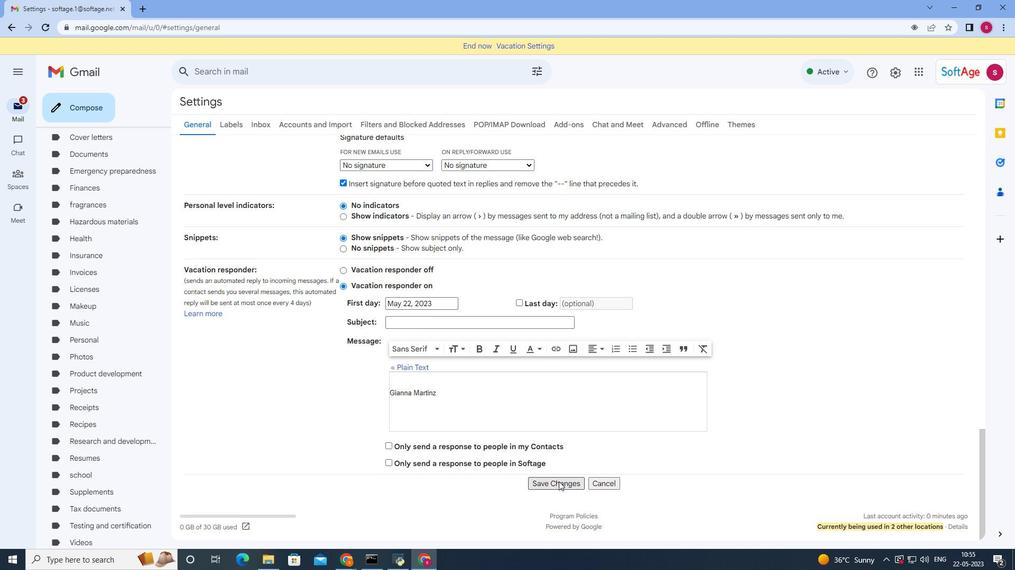 
Action: Mouse pressed left at (558, 482)
Screenshot: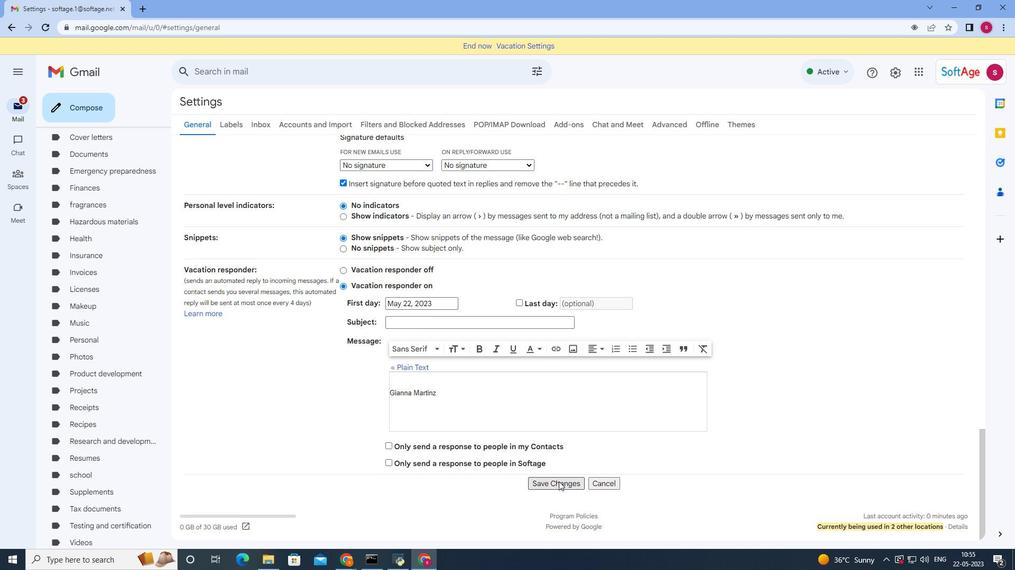 
Action: Mouse moved to (76, 108)
Screenshot: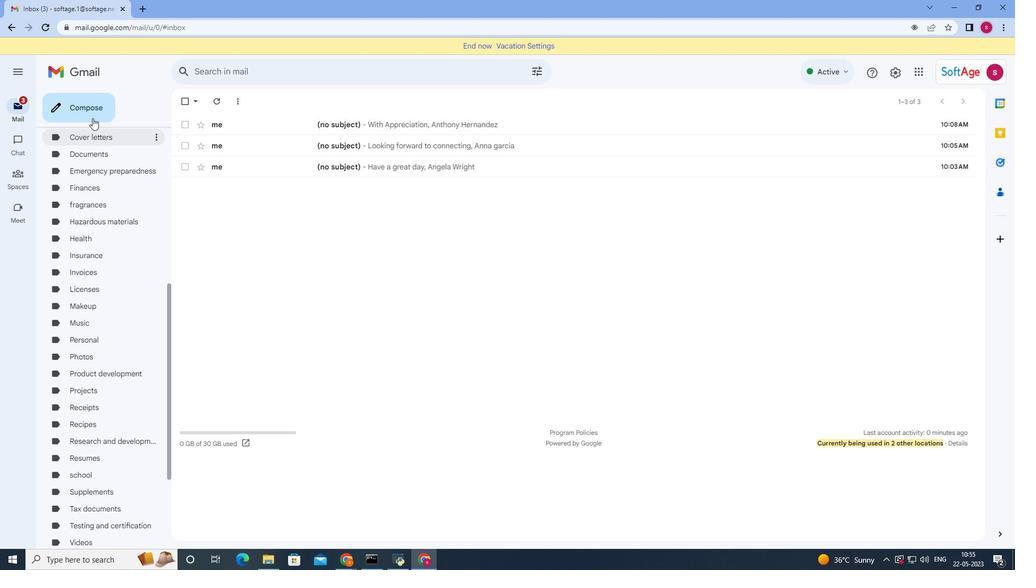
Action: Mouse pressed left at (76, 108)
Screenshot: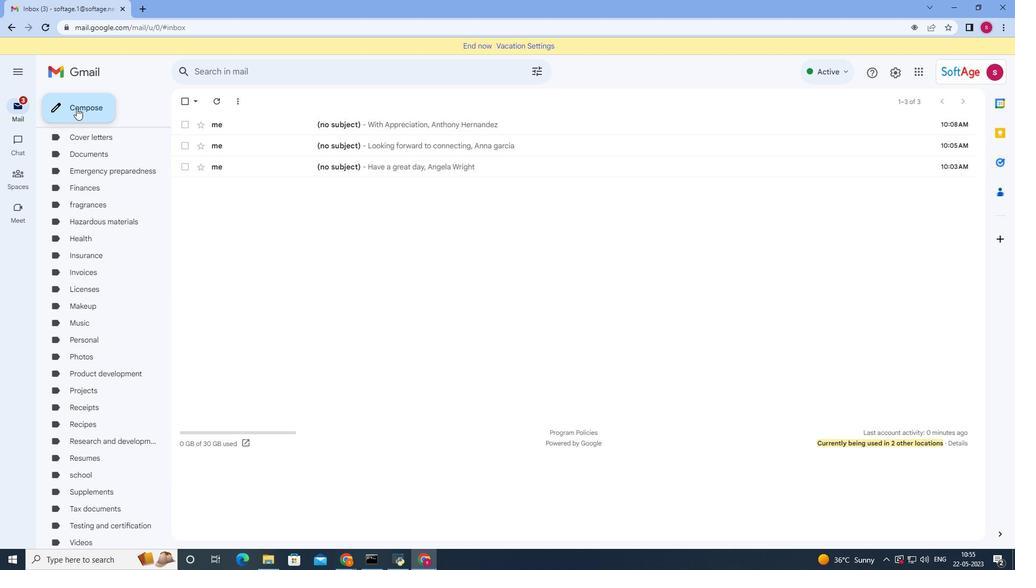 
Action: Mouse moved to (704, 265)
Screenshot: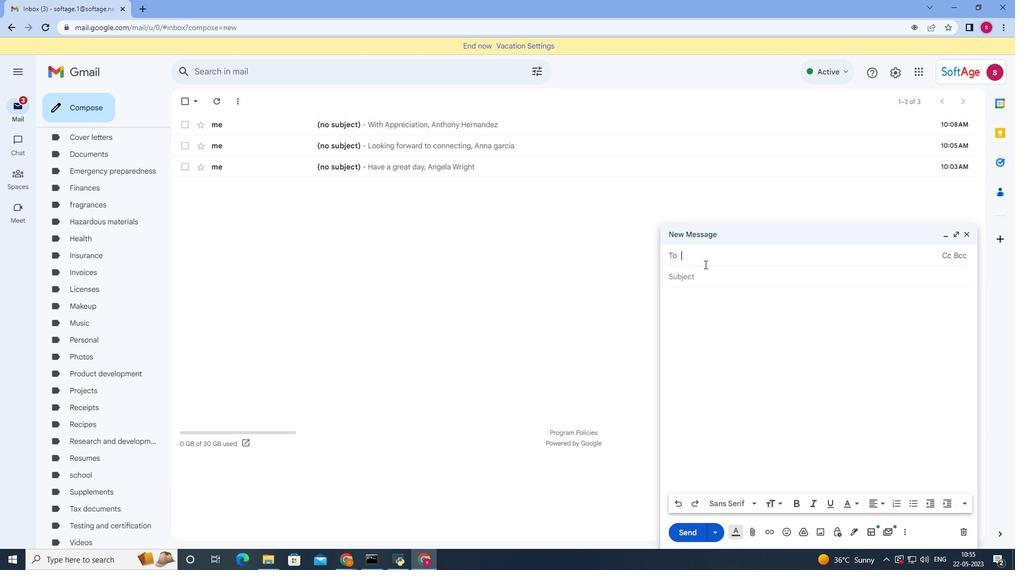 
Action: Key pressed softage<Key.shift>@<Key.backspace>.4<Key.shift>@softage
Screenshot: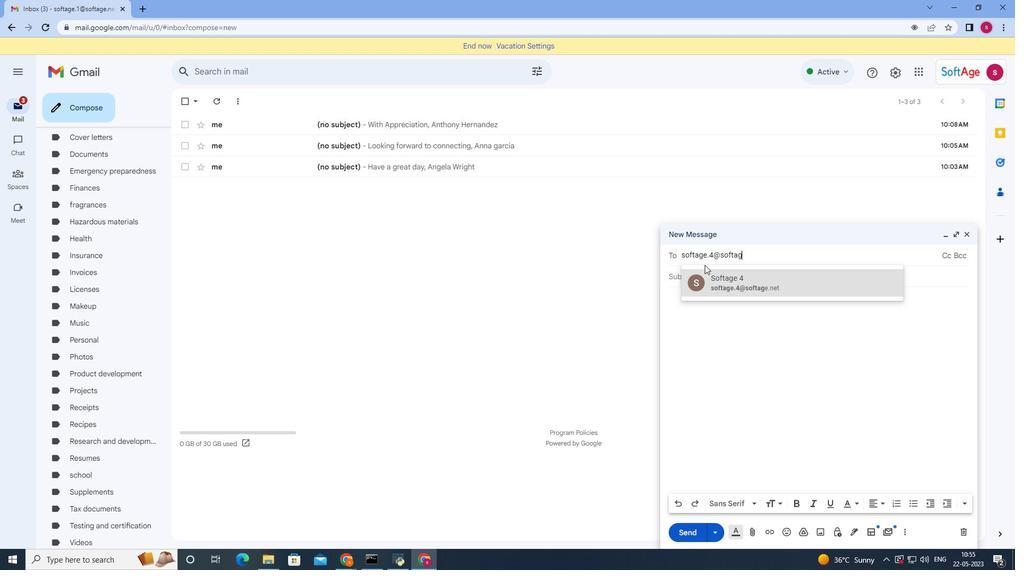
Action: Mouse moved to (708, 282)
Screenshot: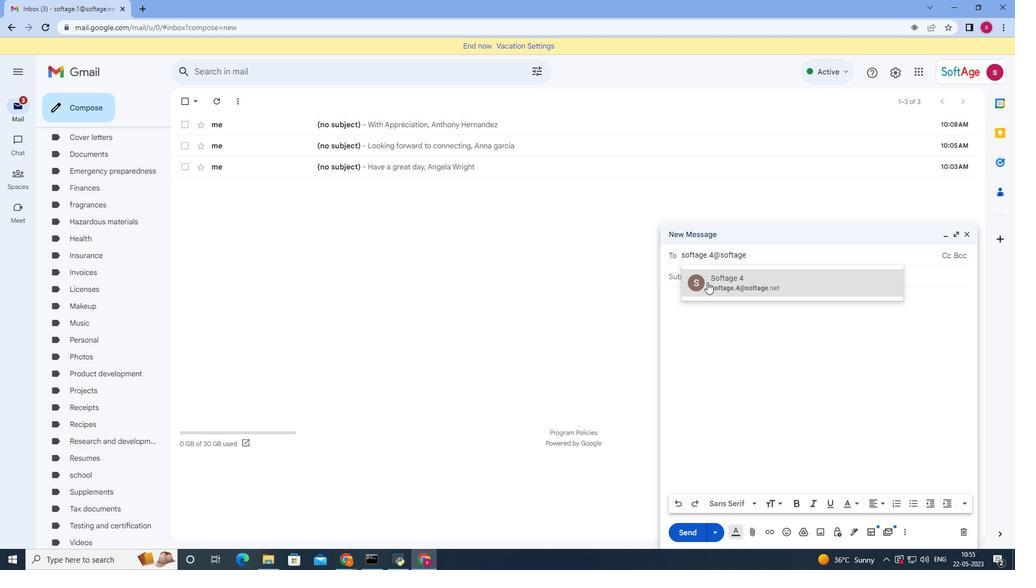 
Action: Mouse pressed left at (708, 282)
Screenshot: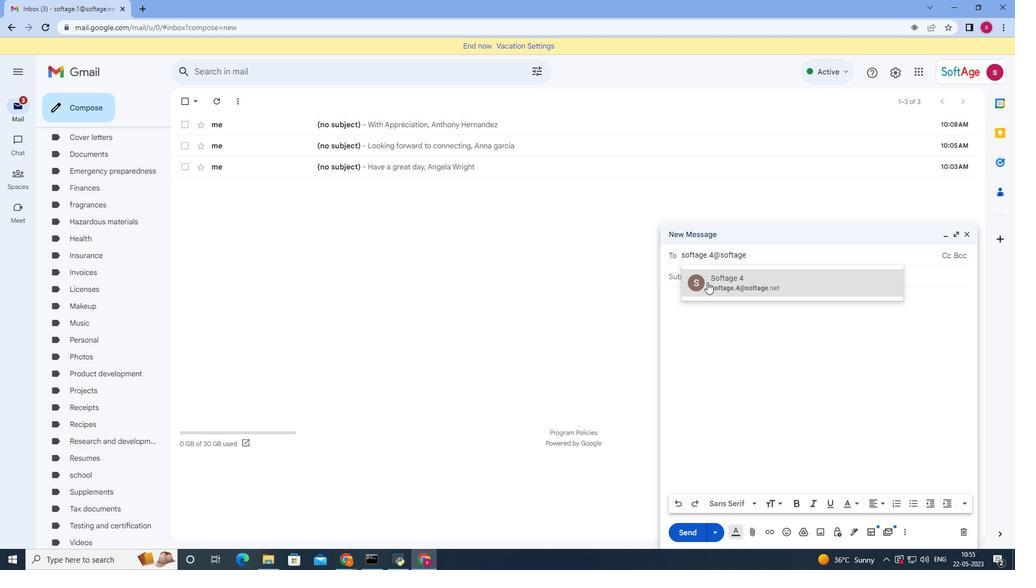 
Action: Mouse moved to (855, 534)
Screenshot: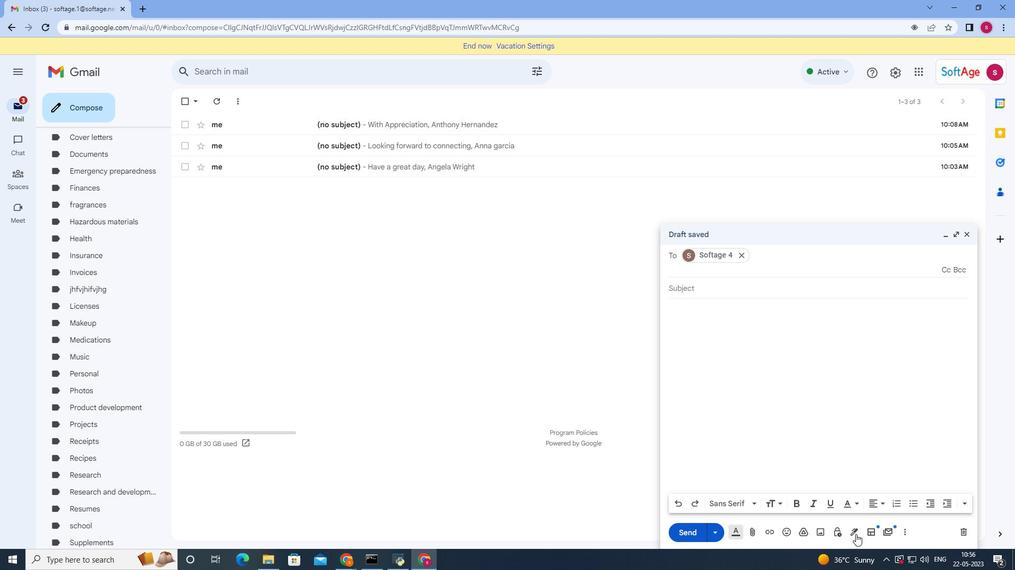 
Action: Mouse pressed left at (855, 534)
Screenshot: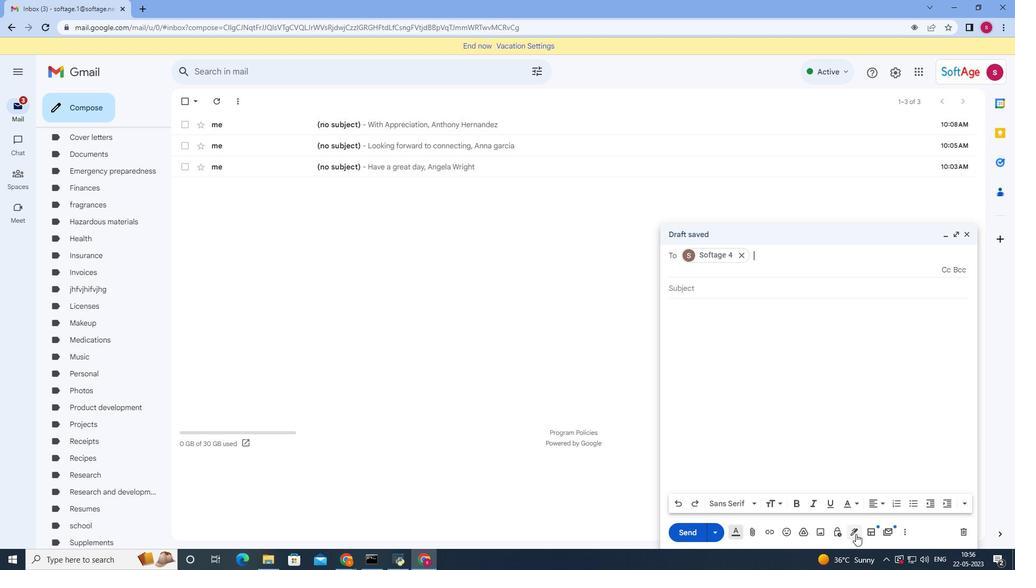 
Action: Mouse moved to (877, 513)
Screenshot: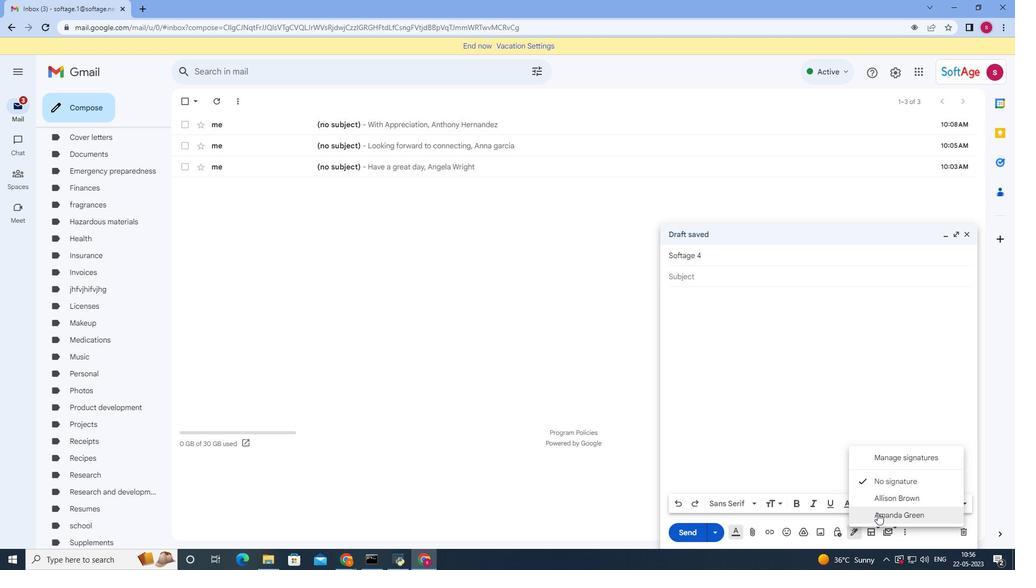 
Action: Mouse pressed left at (877, 513)
Screenshot: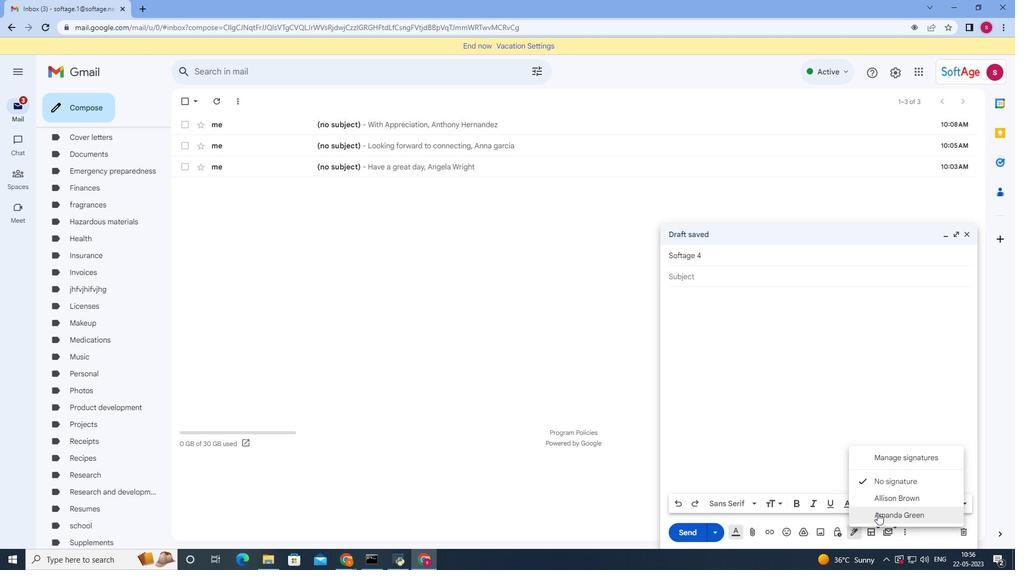 
Action: Mouse moved to (903, 530)
Screenshot: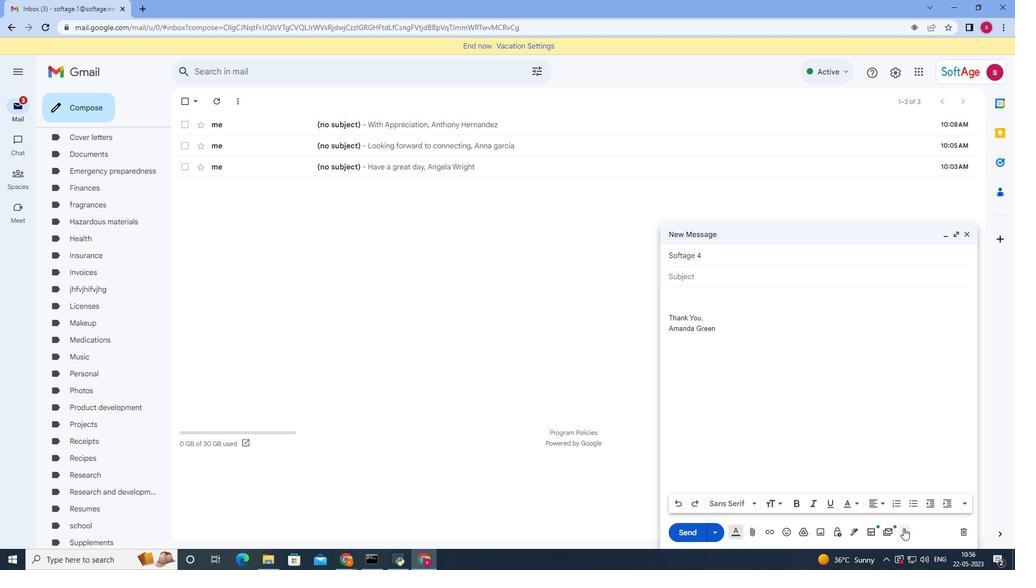 
Action: Mouse pressed left at (903, 530)
Screenshot: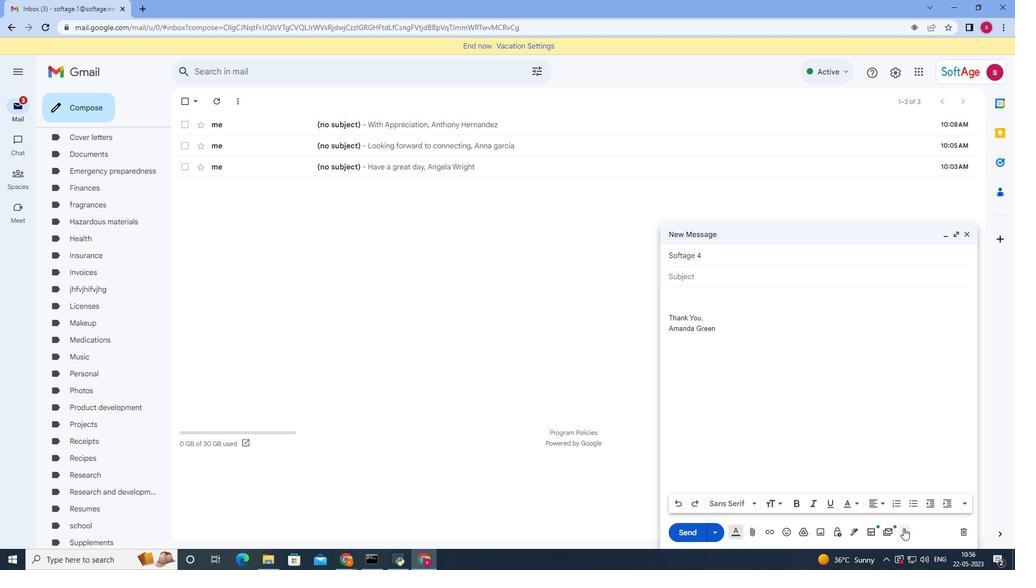 
Action: Mouse moved to (850, 437)
Screenshot: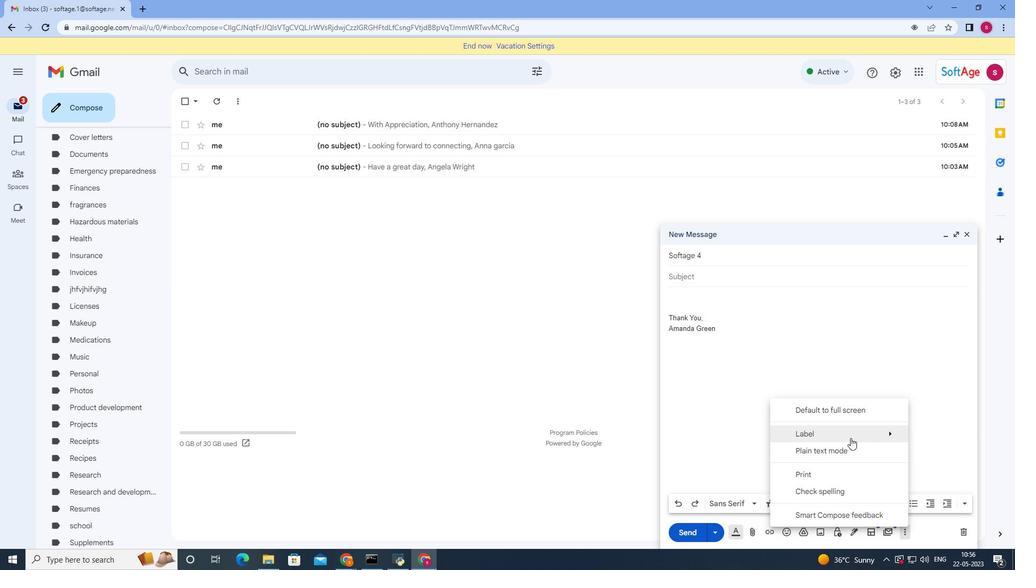 
Action: Mouse pressed left at (850, 437)
Screenshot: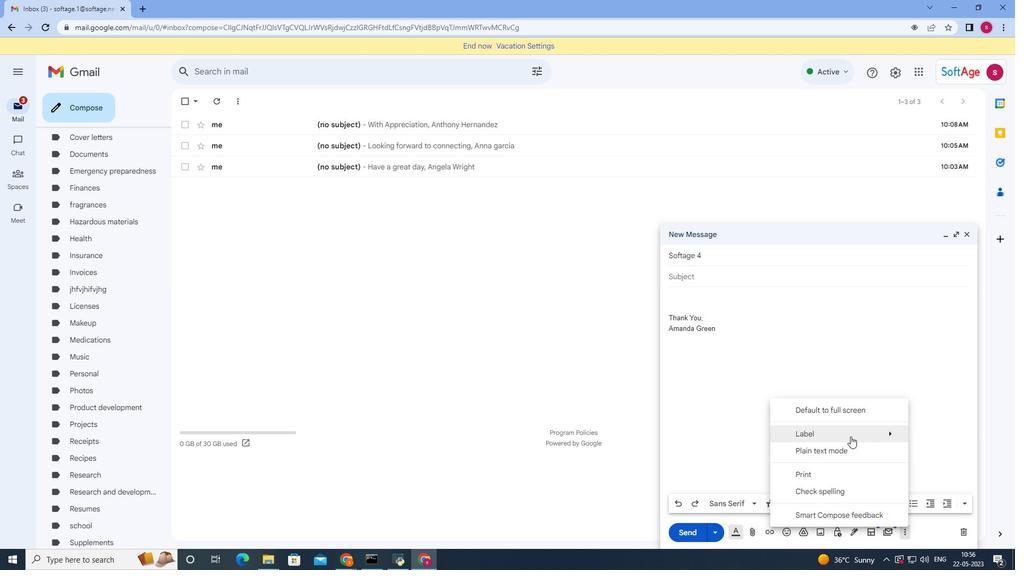 
Action: Mouse moved to (659, 321)
Screenshot: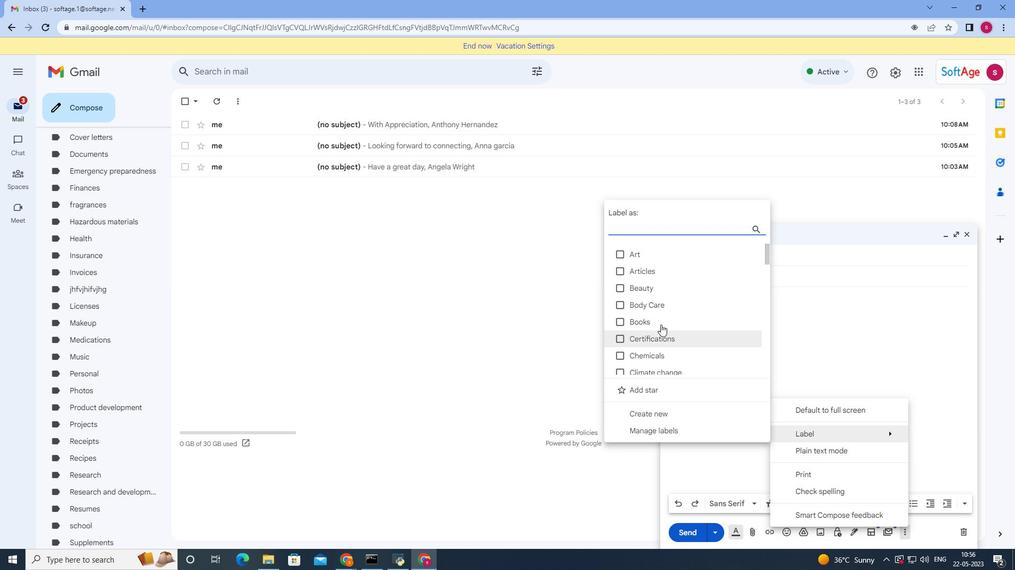 
Action: Mouse scrolled (659, 320) with delta (0, 0)
Screenshot: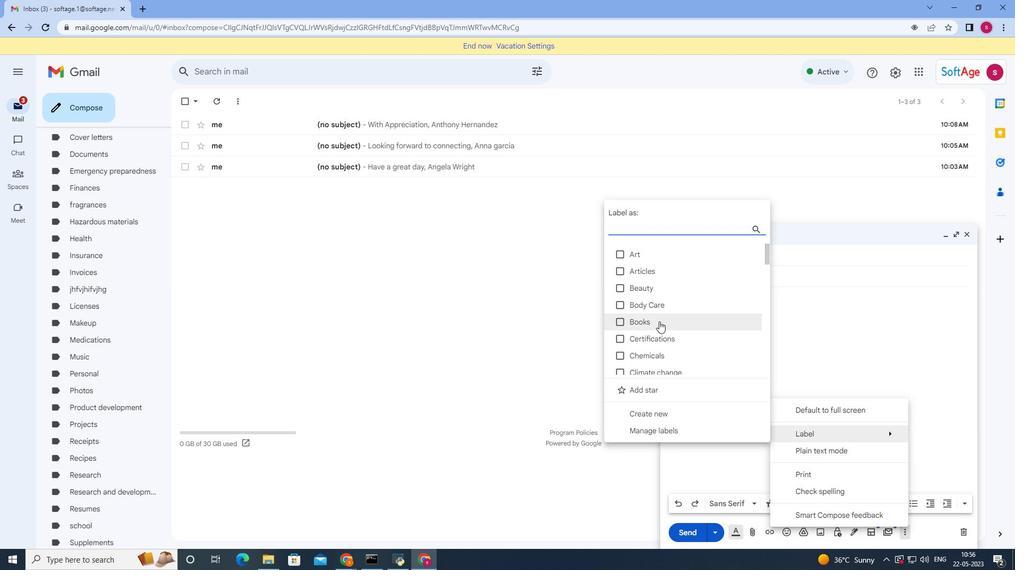 
Action: Mouse scrolled (659, 320) with delta (0, 0)
Screenshot: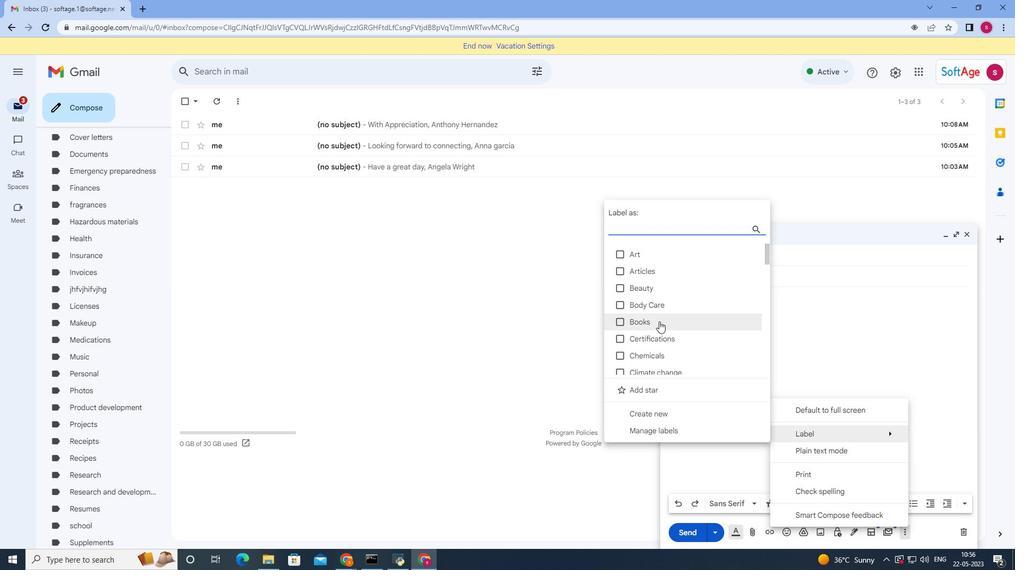 
Action: Mouse scrolled (659, 320) with delta (0, 0)
Screenshot: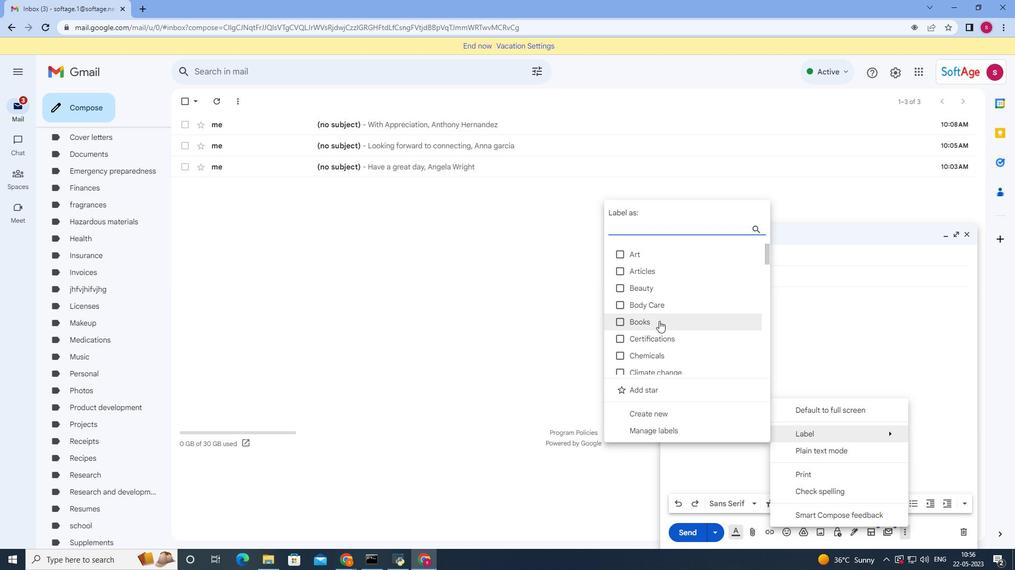 
Action: Mouse scrolled (659, 320) with delta (0, 0)
Screenshot: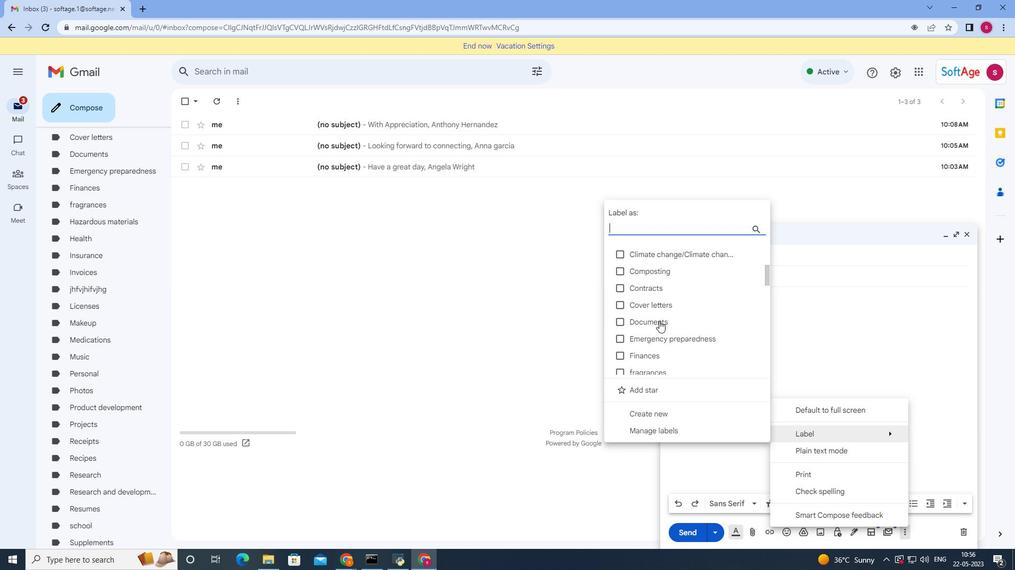 
Action: Mouse moved to (659, 321)
Screenshot: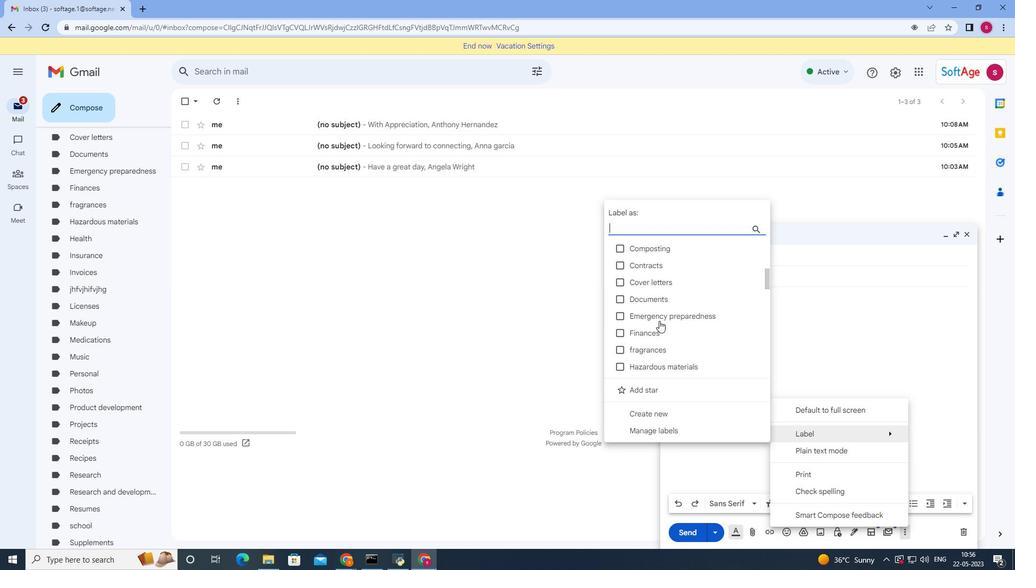 
Action: Mouse scrolled (659, 320) with delta (0, 0)
Screenshot: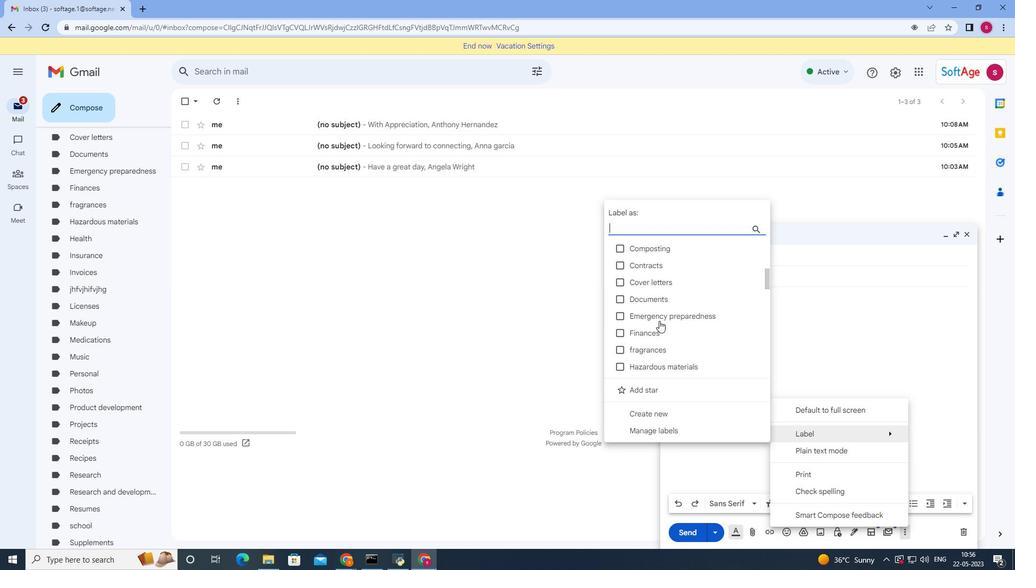 
Action: Mouse moved to (658, 321)
Screenshot: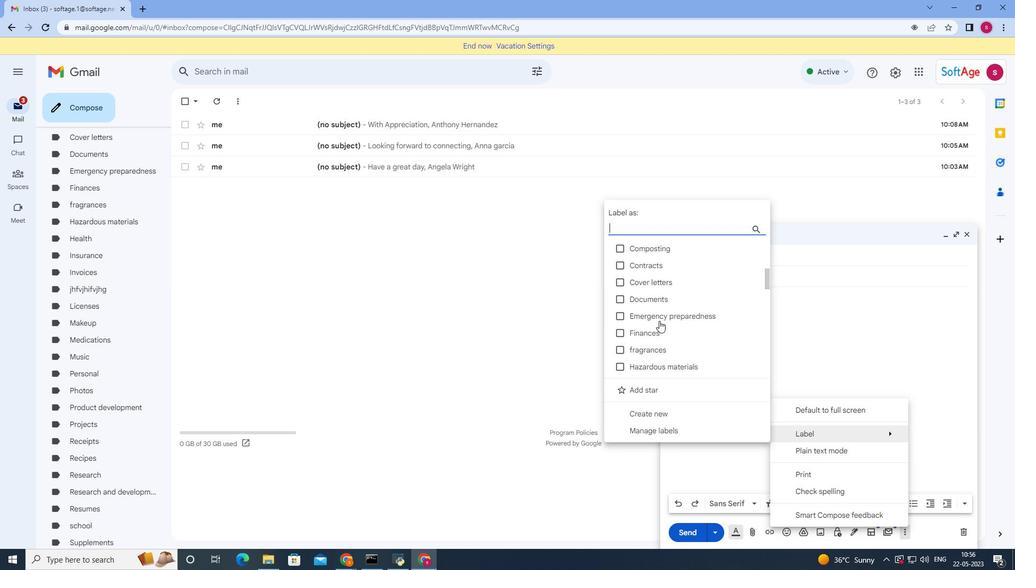 
Action: Mouse scrolled (658, 321) with delta (0, 0)
Screenshot: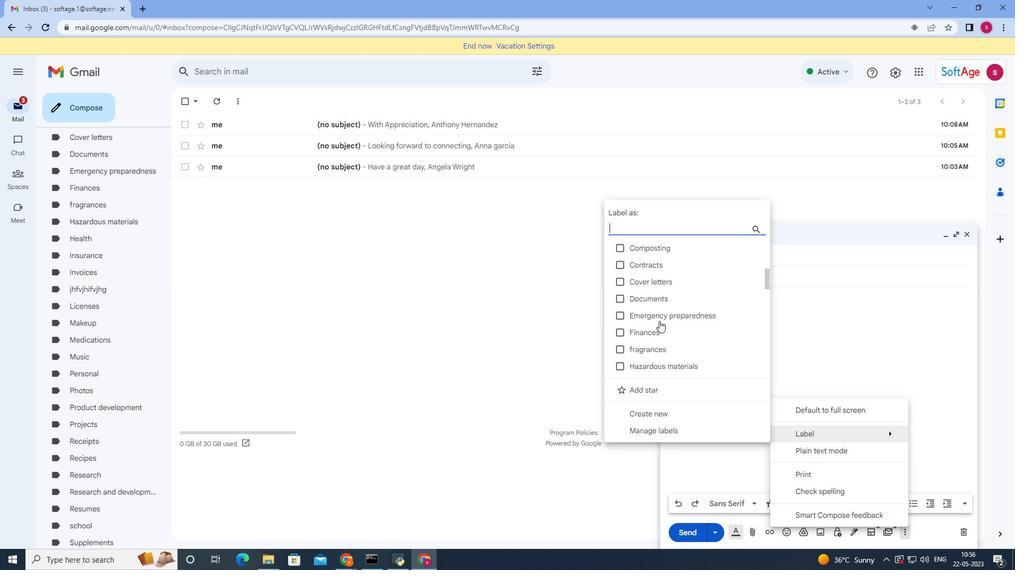 
Action: Mouse moved to (622, 344)
Screenshot: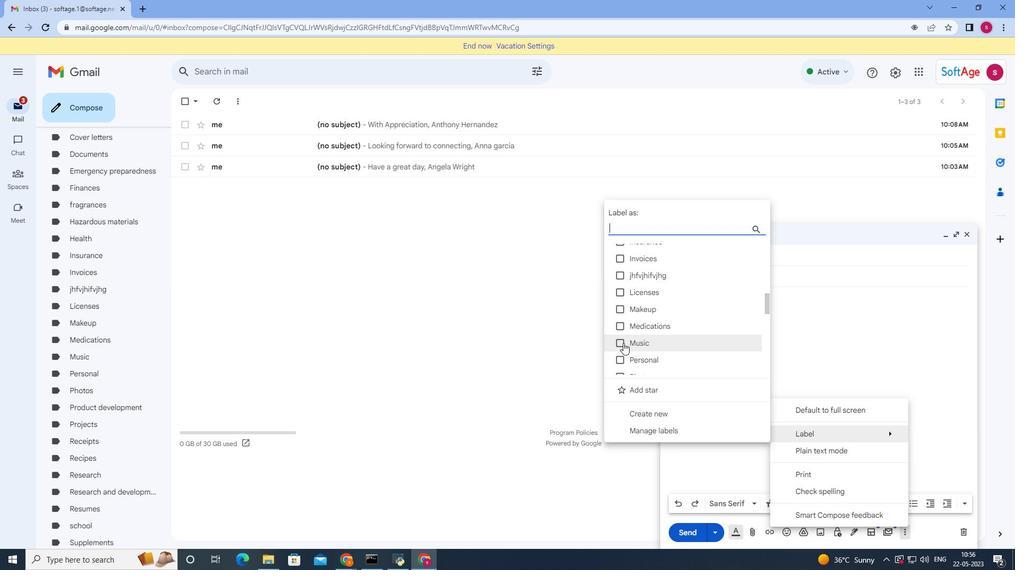 
Action: Mouse pressed left at (622, 344)
Screenshot: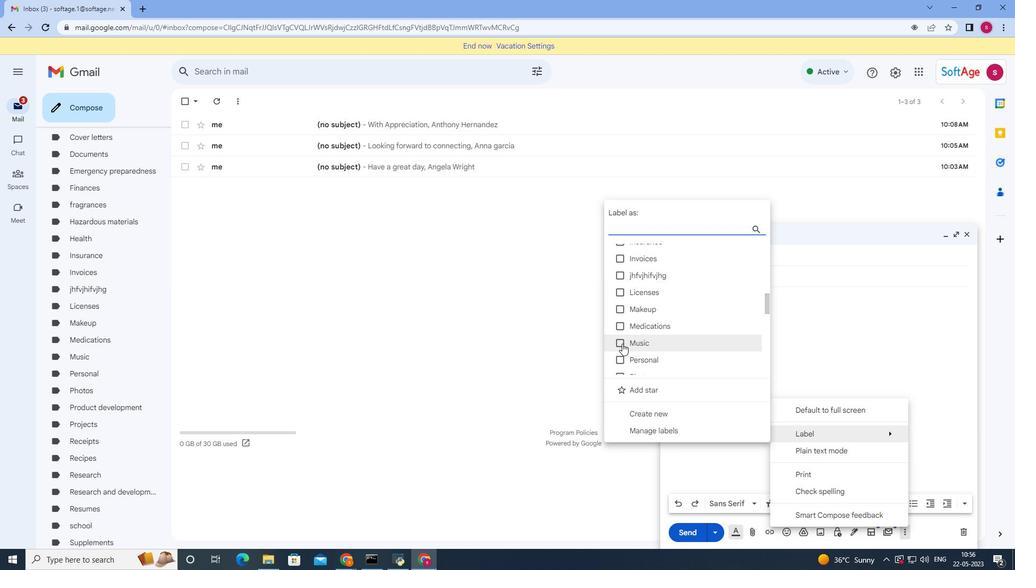 
Action: Mouse moved to (883, 437)
Screenshot: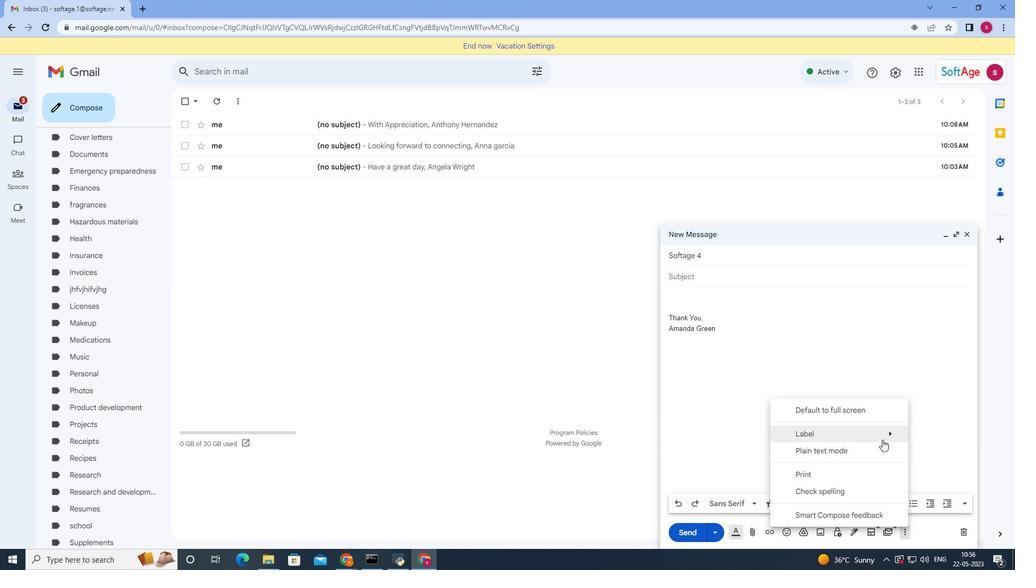 
Action: Mouse pressed left at (883, 437)
Screenshot: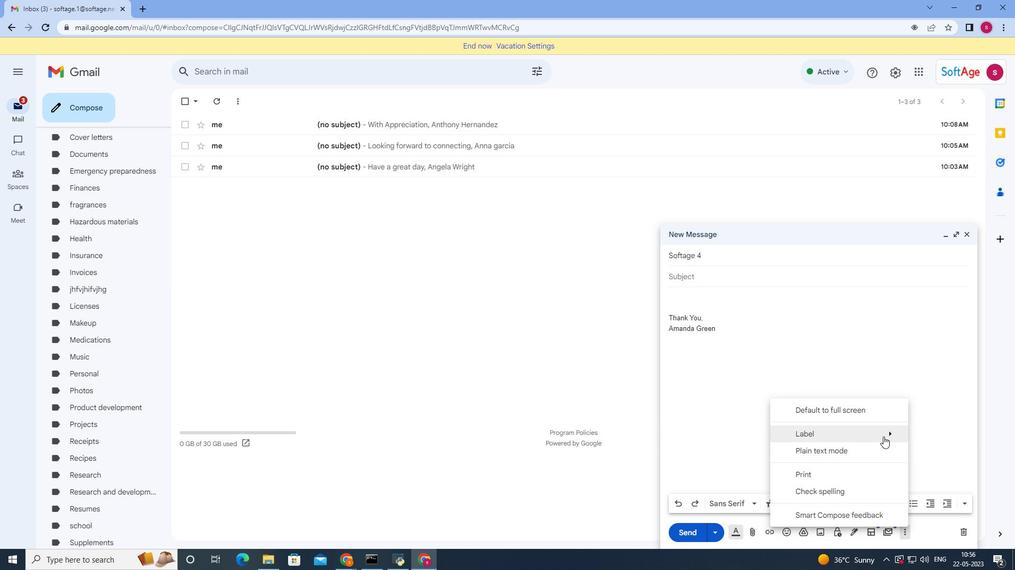 
Action: Mouse moved to (617, 339)
Screenshot: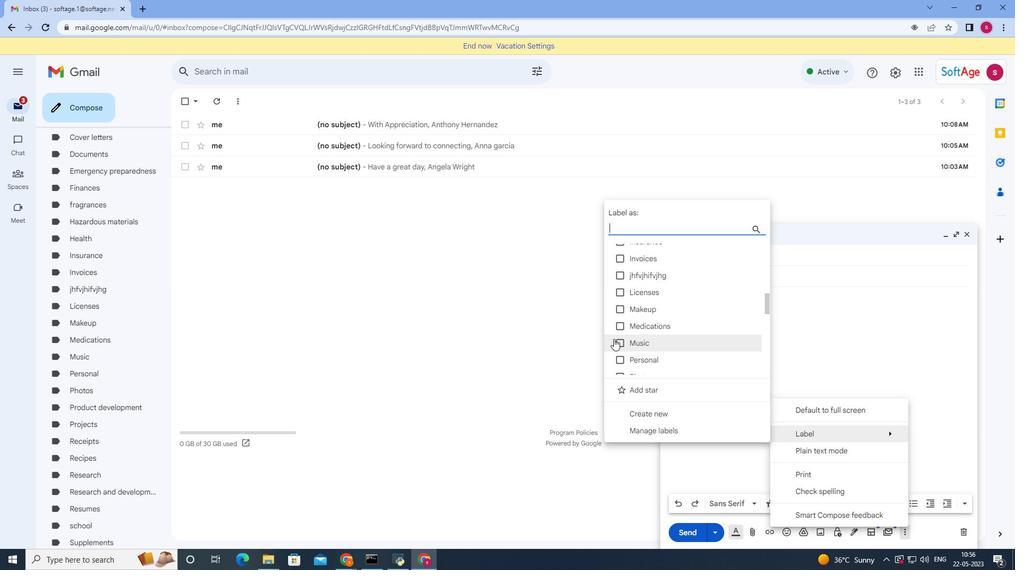 
Action: Mouse pressed left at (617, 339)
Screenshot: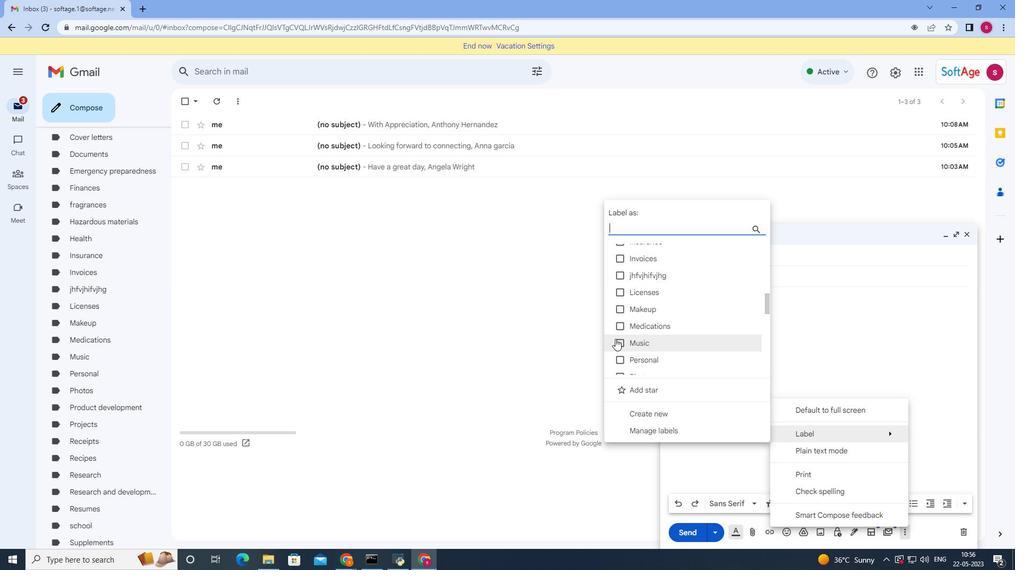 
Action: Mouse moved to (644, 416)
Screenshot: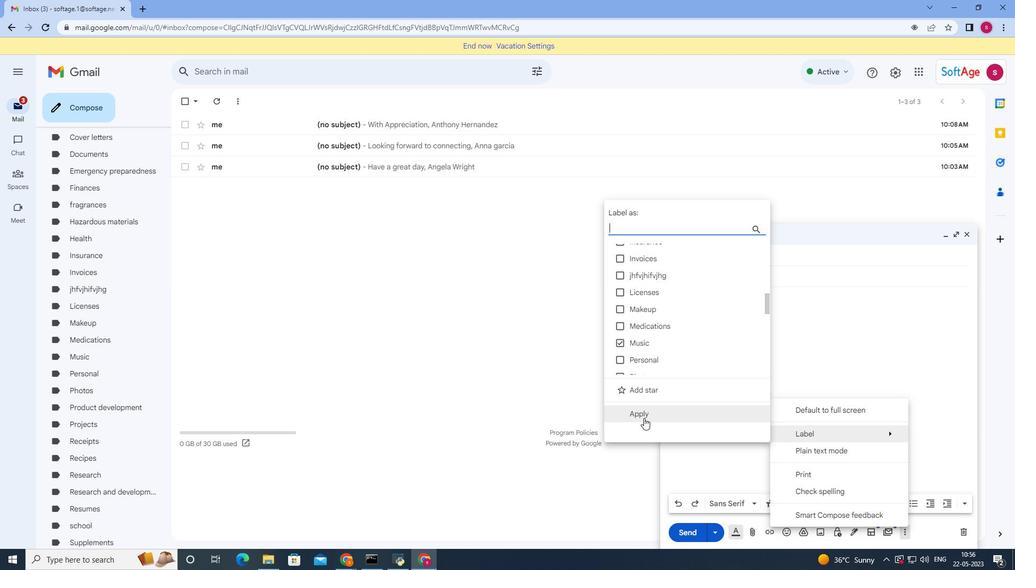 
Action: Mouse pressed left at (644, 416)
Screenshot: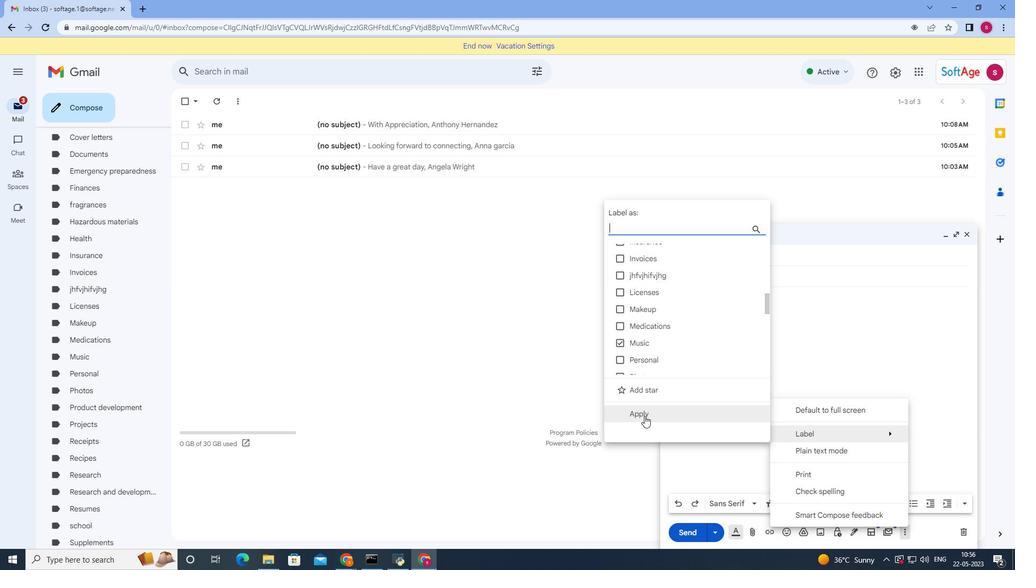 
Action: Mouse moved to (684, 536)
Screenshot: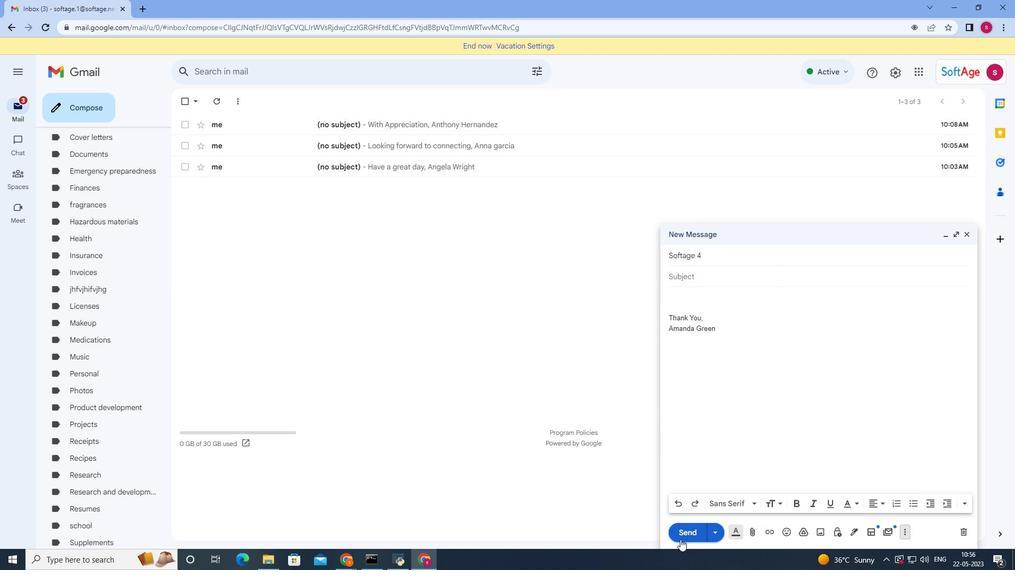
Action: Mouse pressed left at (684, 536)
Screenshot: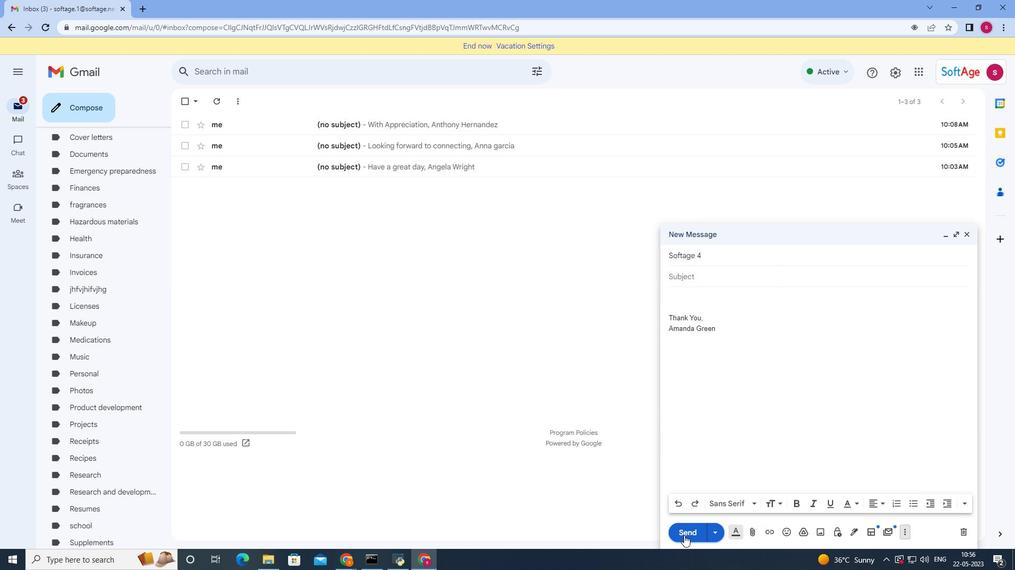 
Action: Mouse moved to (680, 518)
Screenshot: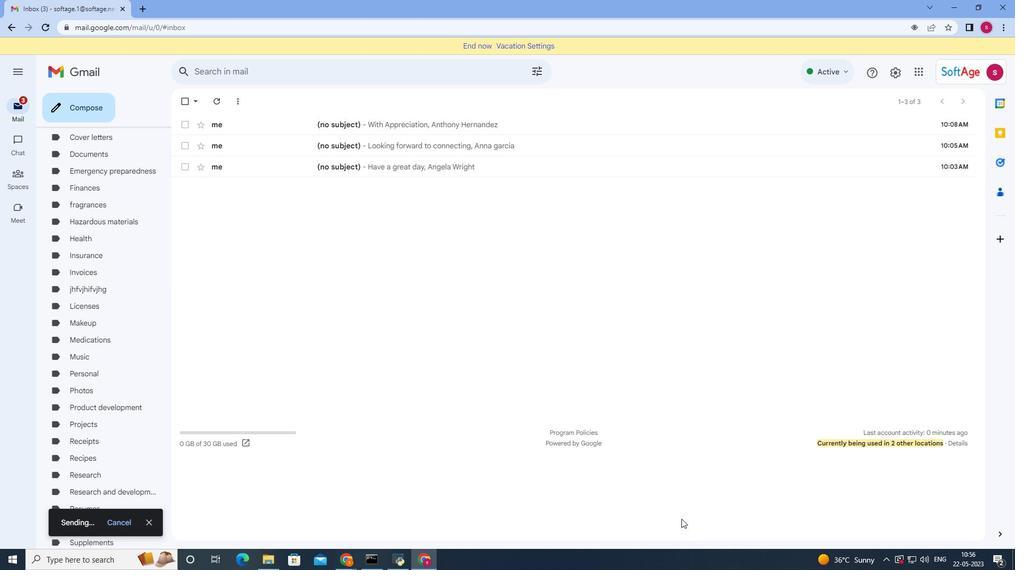 
